 Task: Search one way flight ticket for 3 adults, 3 children in premium economy from Harrisburg: Harrisburg International Airport to Fort Wayne: Fort Wayne International Airport on 8-4-2023. Choice of flights is Royal air maroc. Price is upto 25000. Outbound departure time preference is 4:15.
Action: Mouse moved to (389, 334)
Screenshot: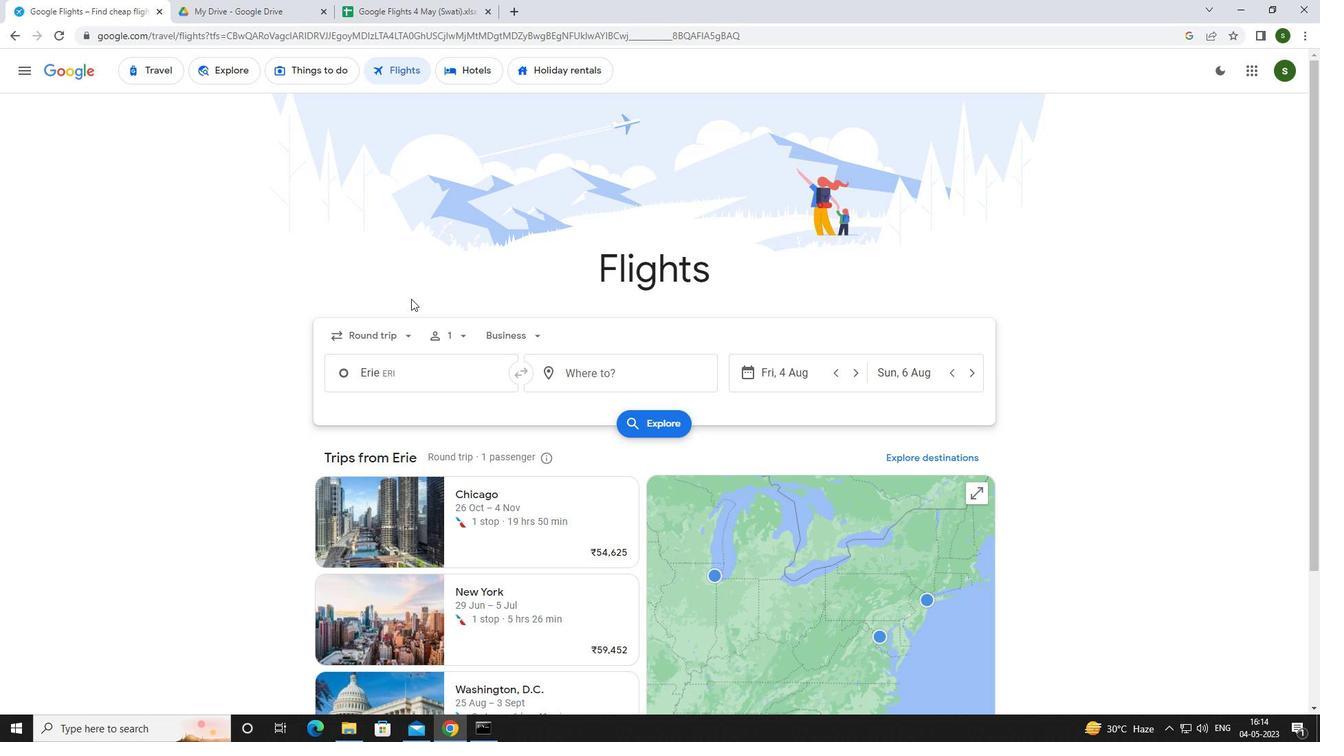 
Action: Mouse pressed left at (389, 334)
Screenshot: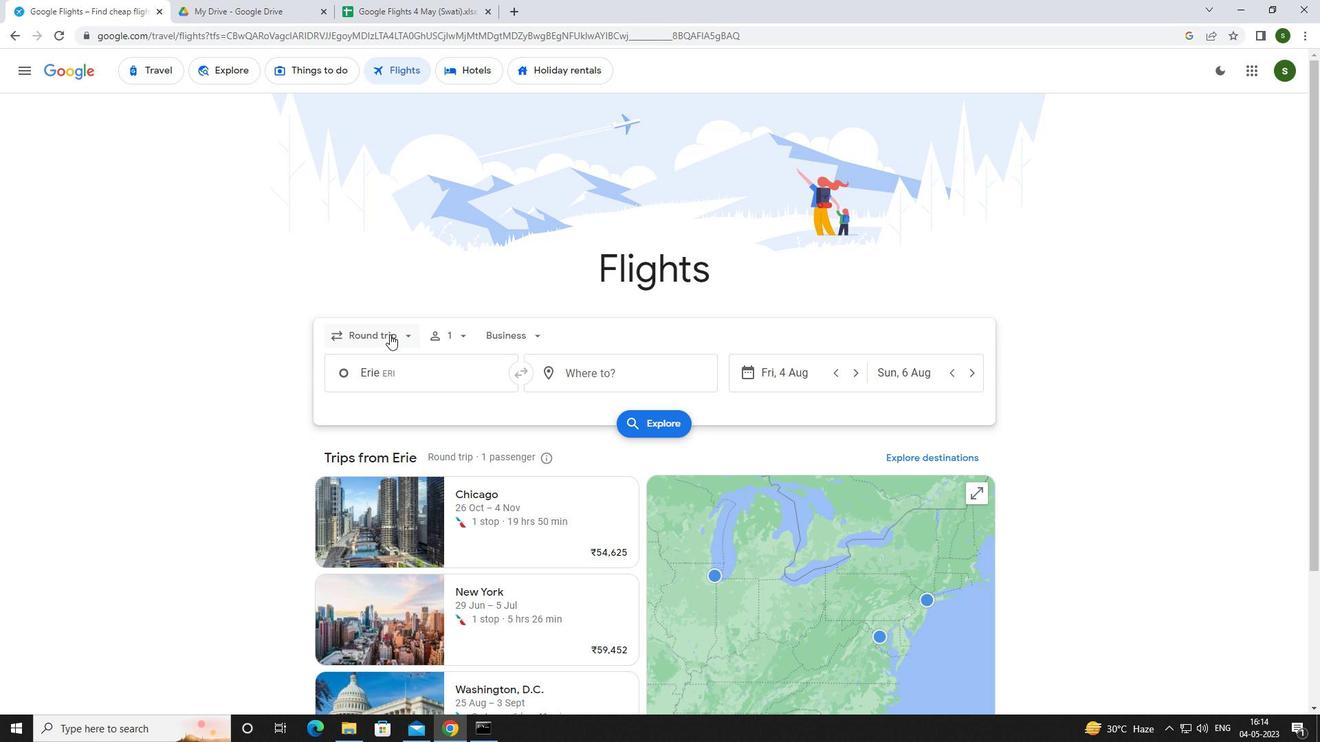 
Action: Mouse moved to (397, 398)
Screenshot: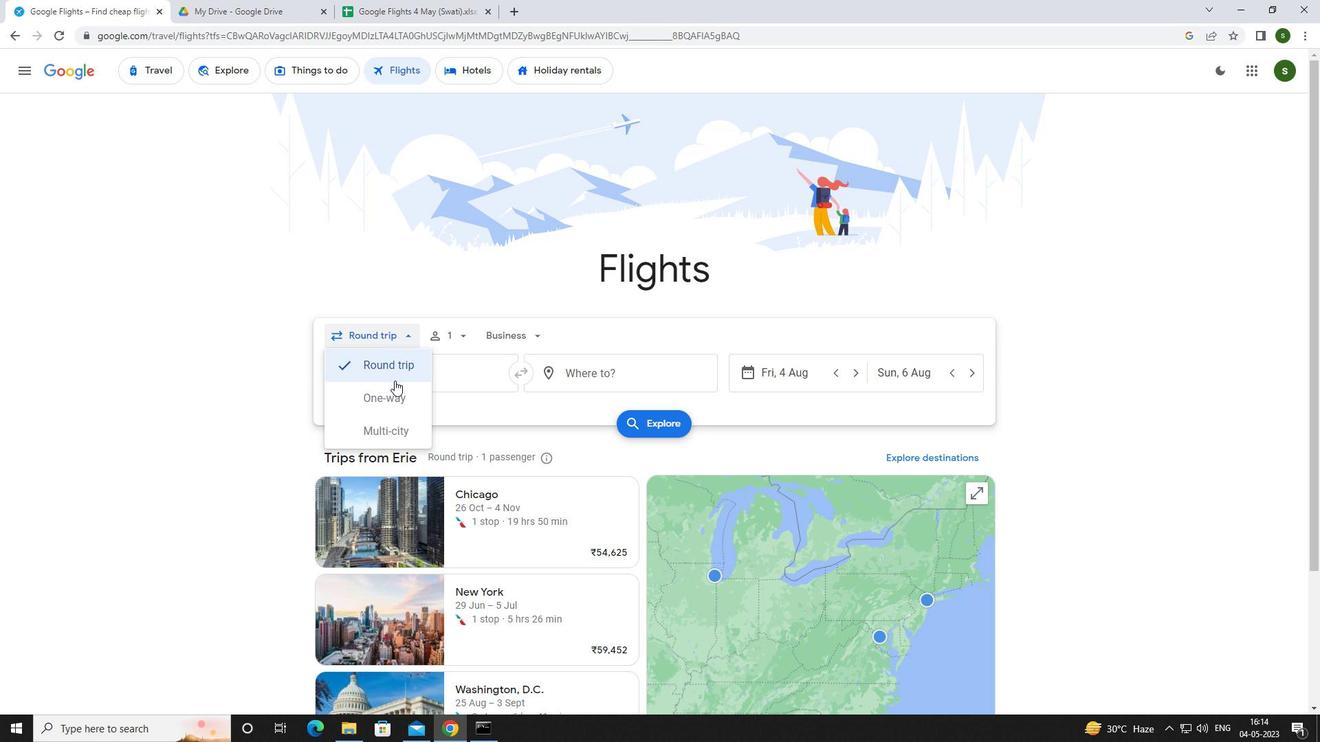 
Action: Mouse pressed left at (397, 398)
Screenshot: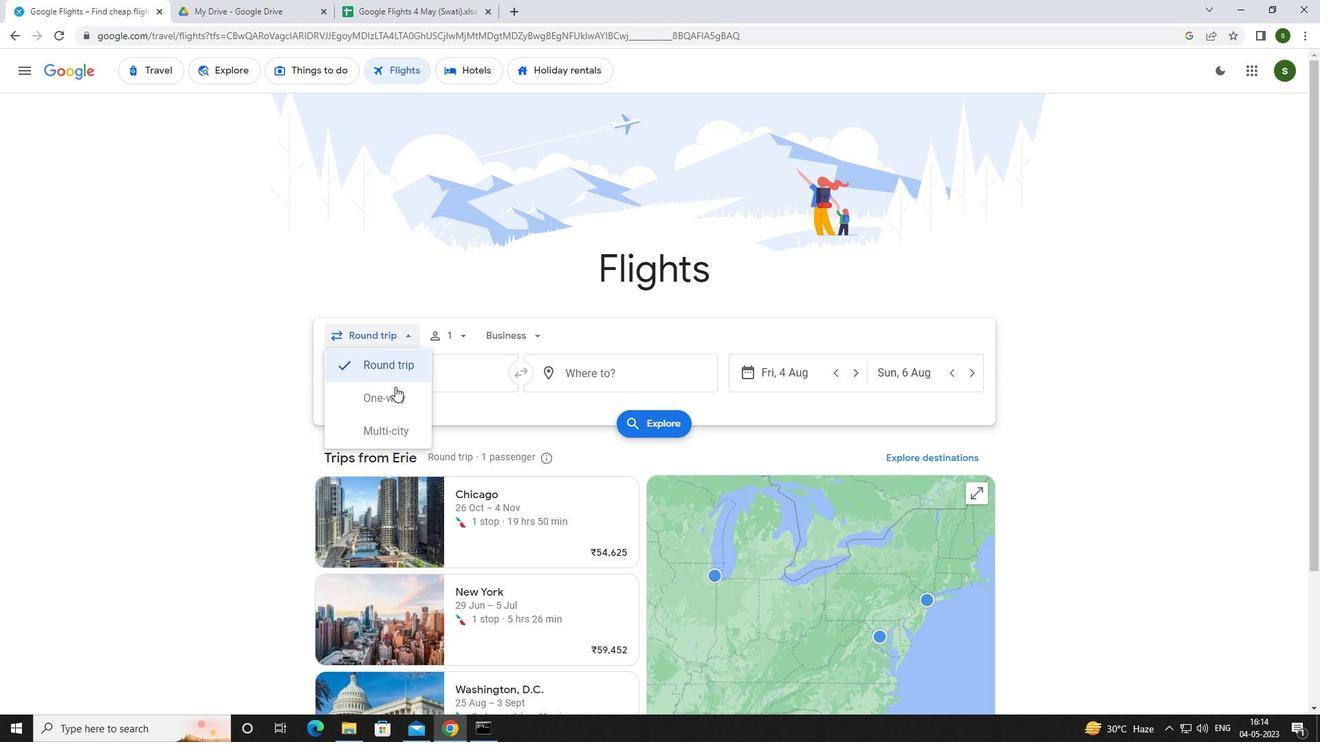
Action: Mouse moved to (463, 338)
Screenshot: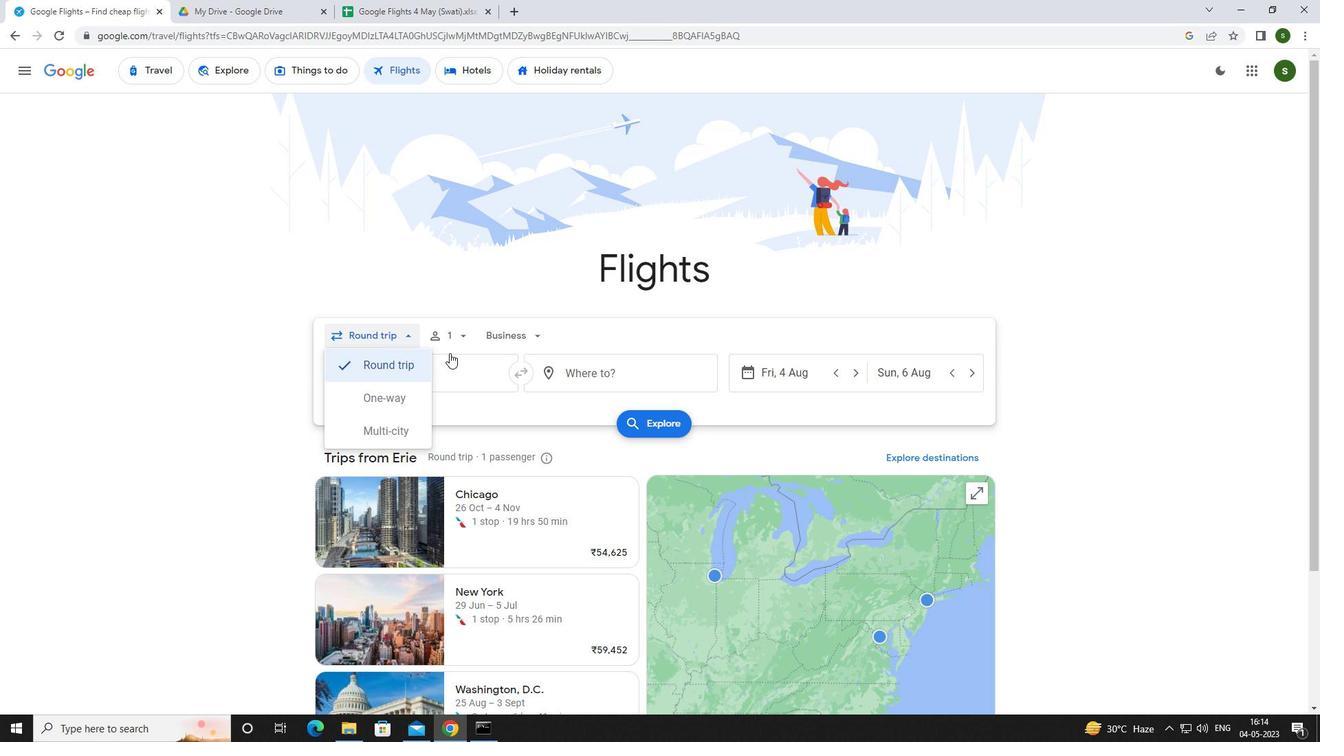 
Action: Mouse pressed left at (463, 338)
Screenshot: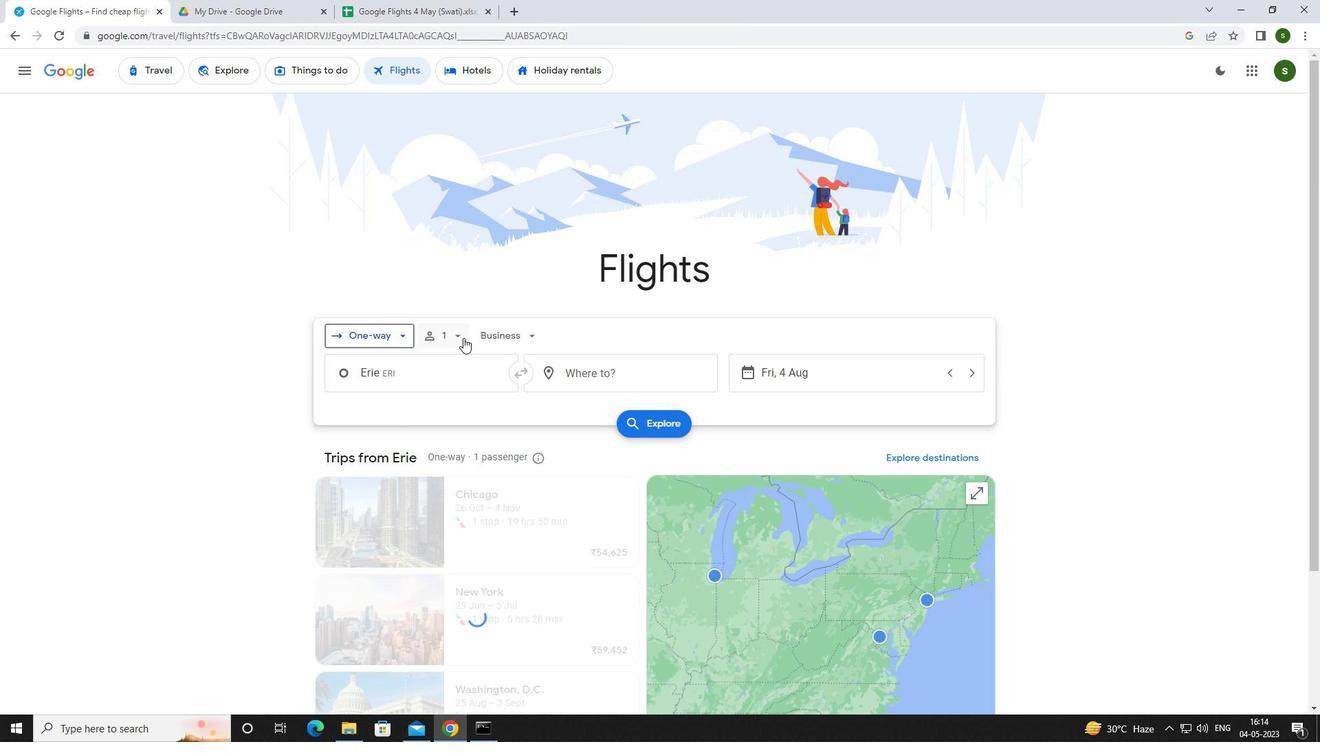 
Action: Mouse moved to (560, 369)
Screenshot: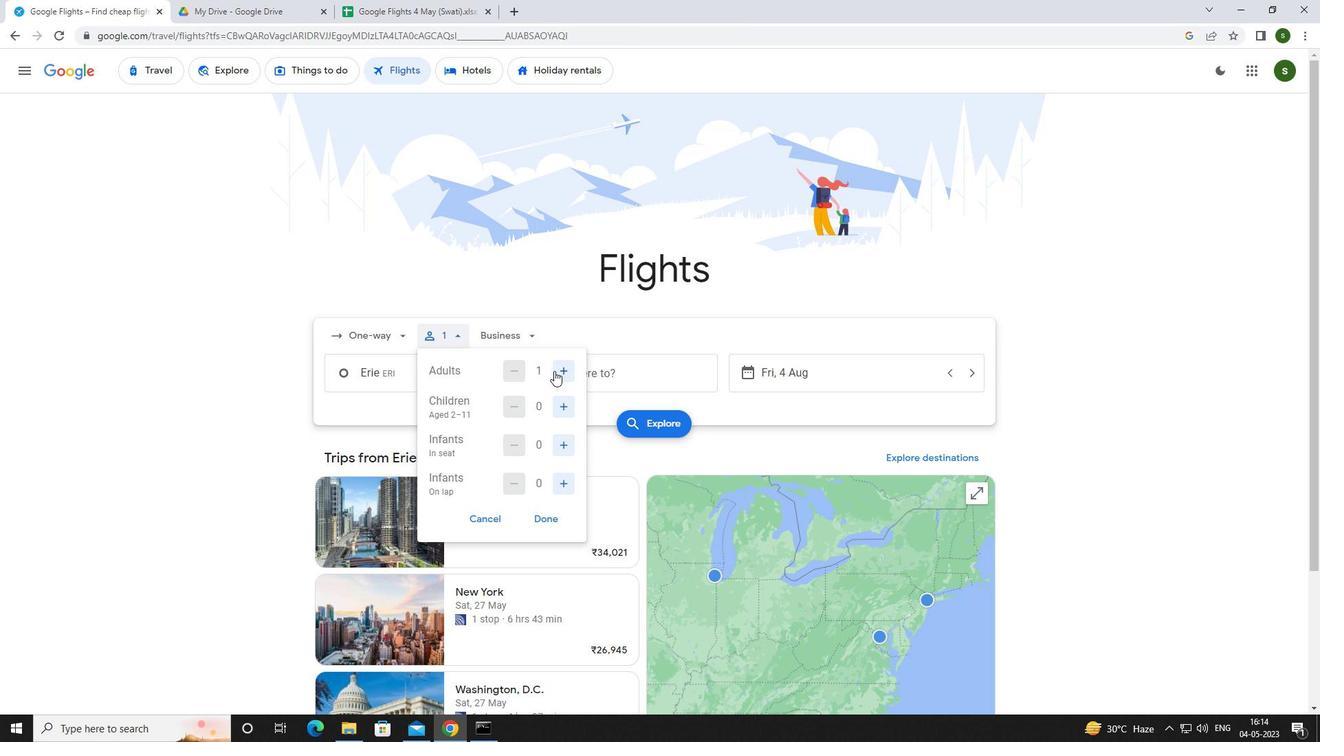 
Action: Mouse pressed left at (560, 369)
Screenshot: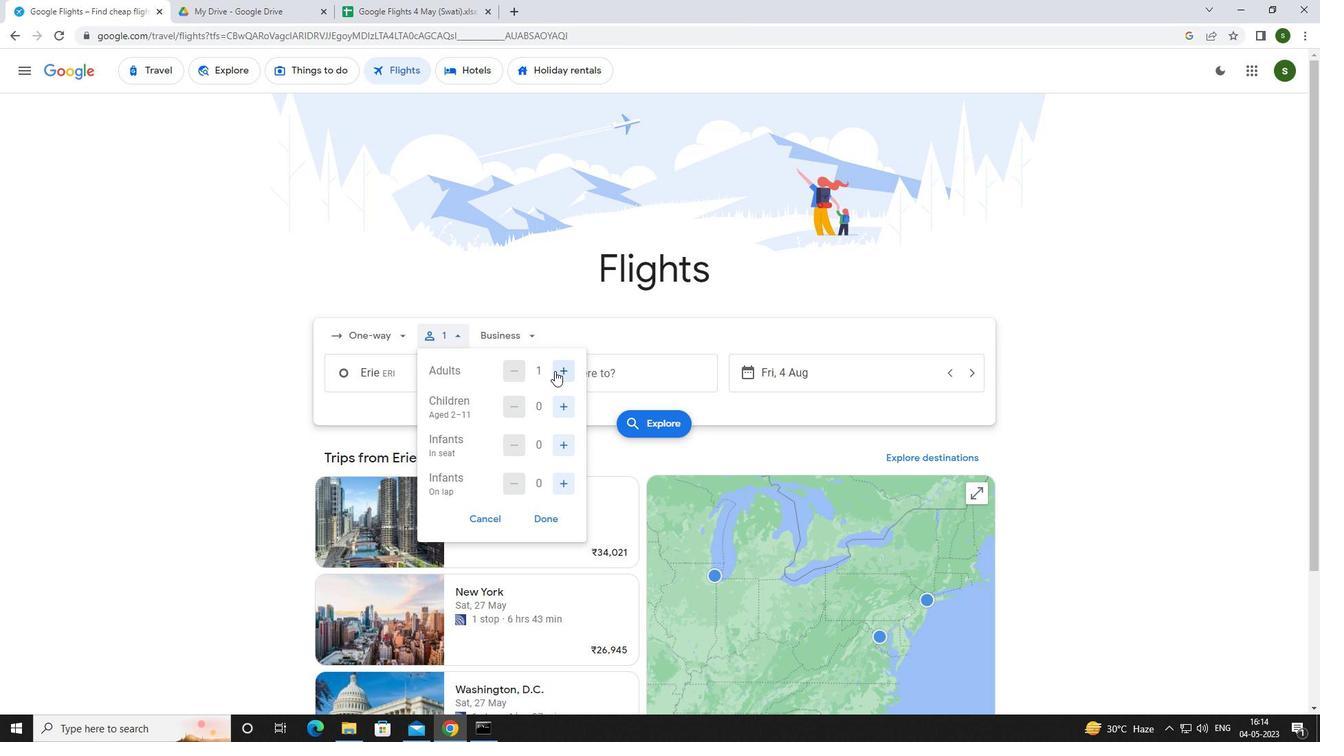 
Action: Mouse pressed left at (560, 369)
Screenshot: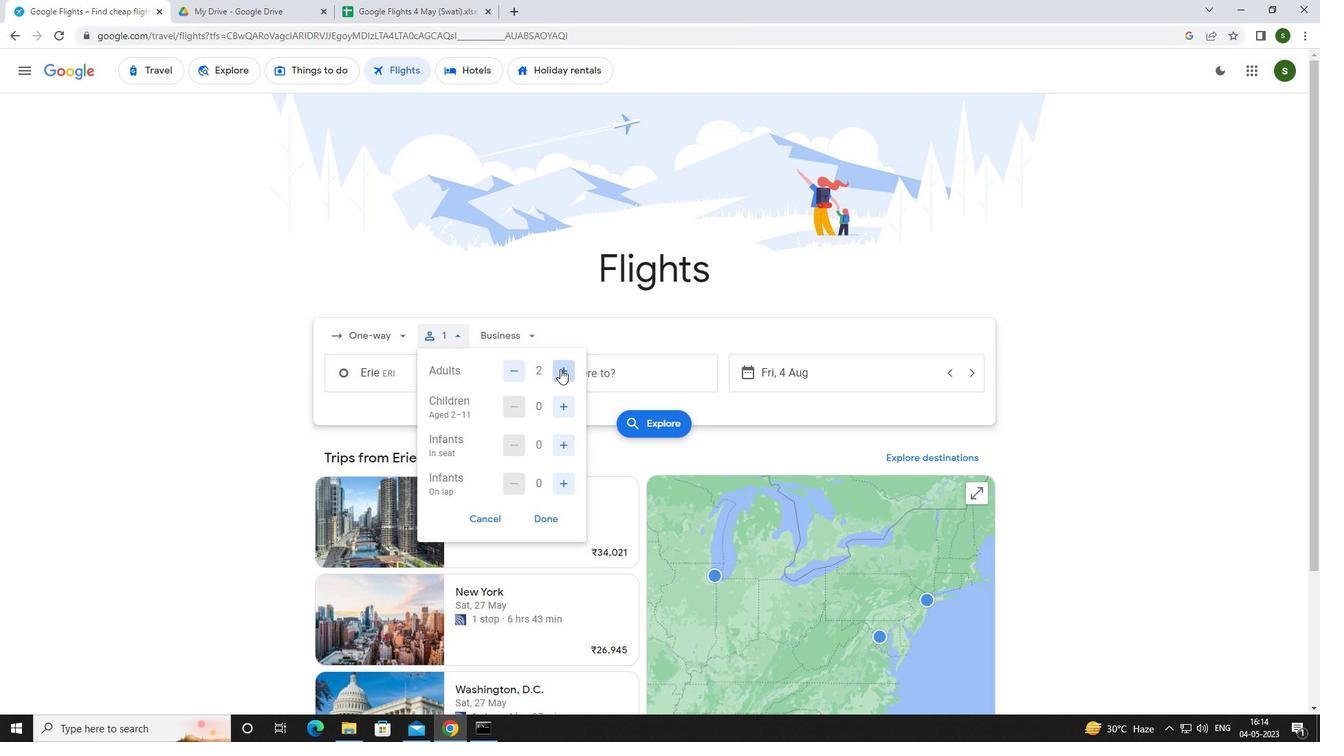 
Action: Mouse moved to (561, 404)
Screenshot: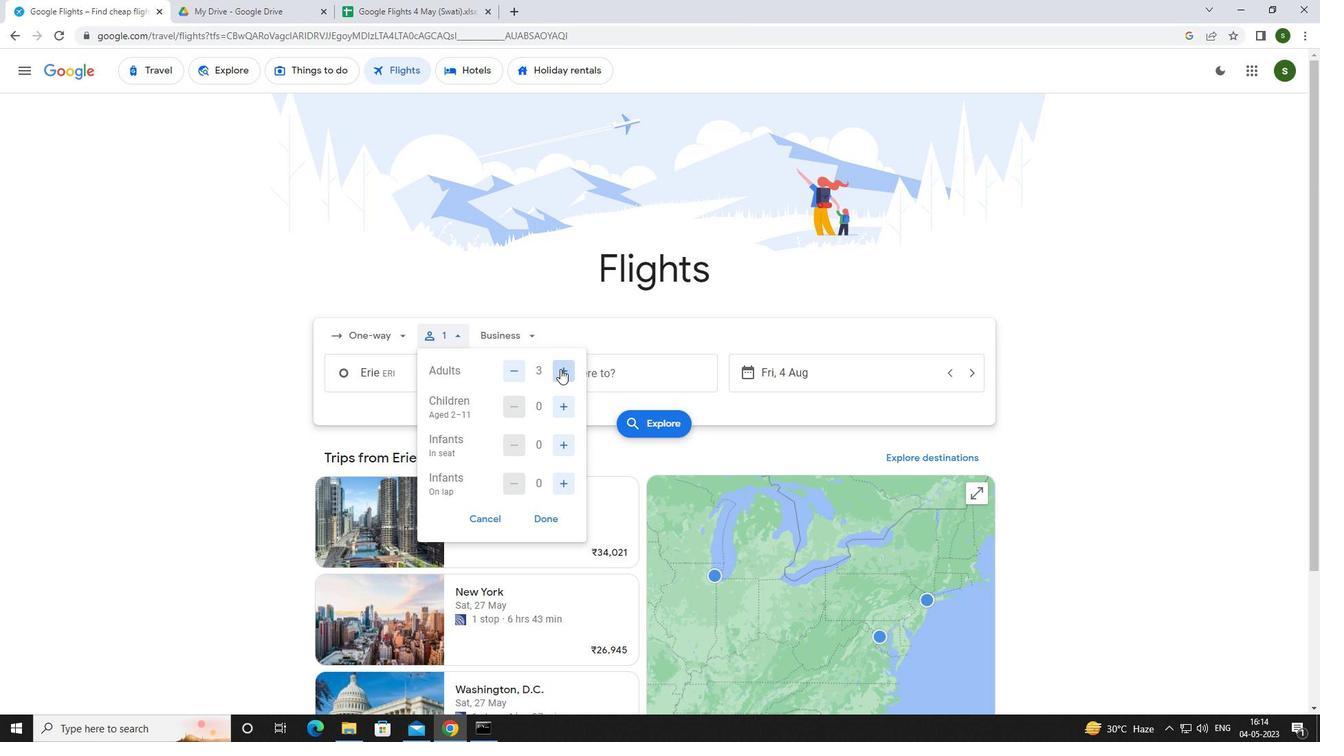 
Action: Mouse pressed left at (561, 404)
Screenshot: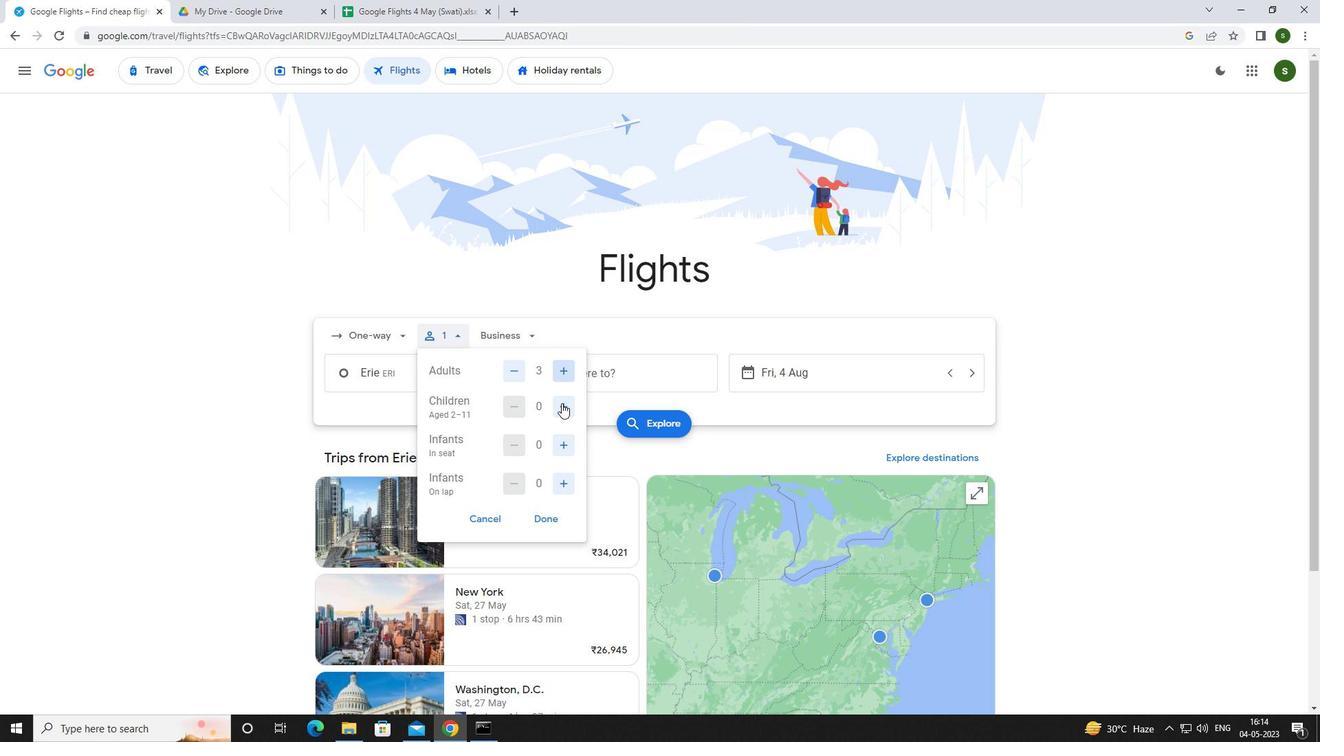 
Action: Mouse pressed left at (561, 404)
Screenshot: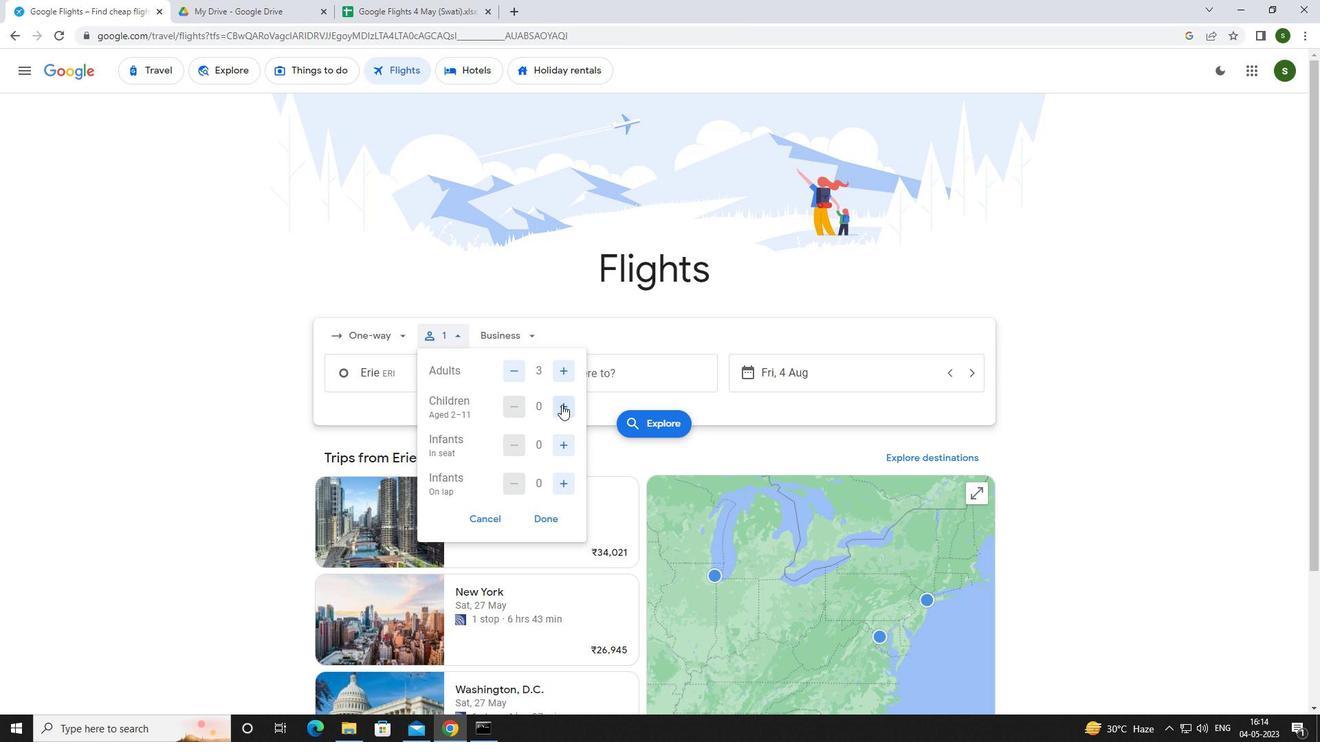 
Action: Mouse pressed left at (561, 404)
Screenshot: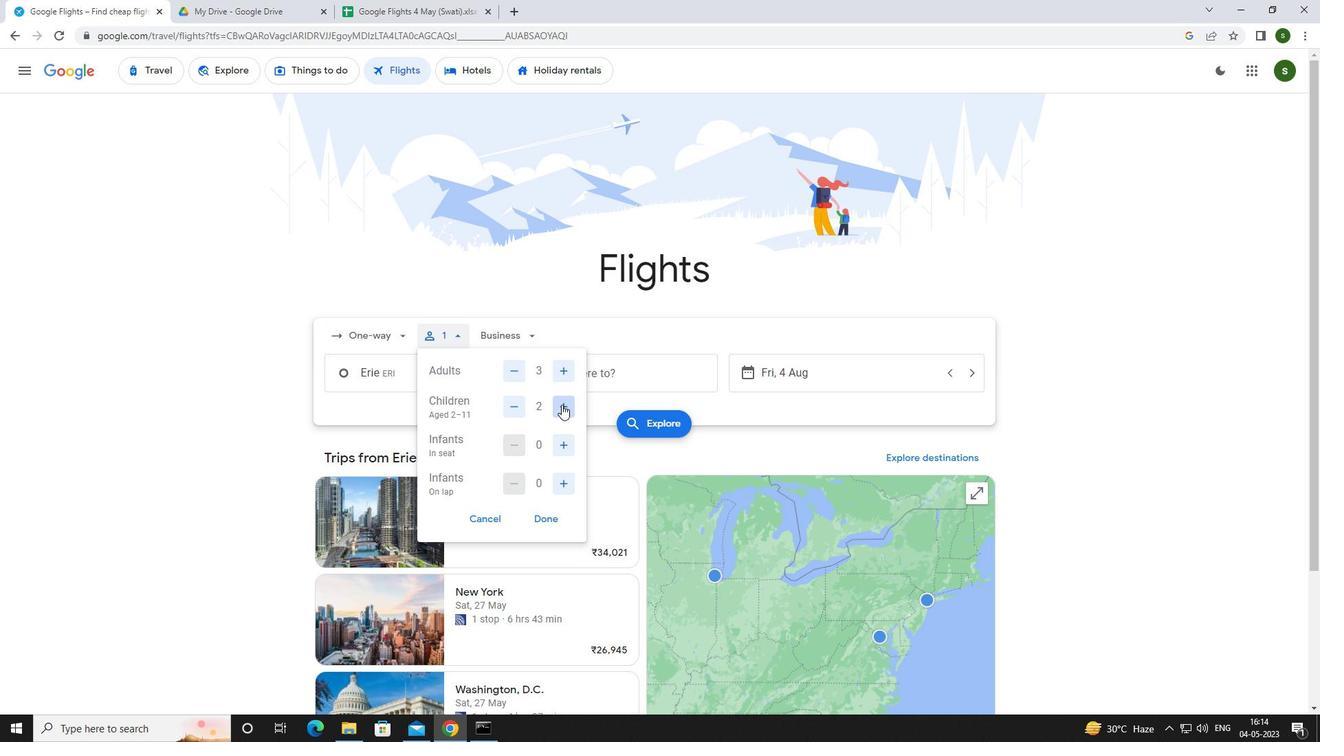 
Action: Mouse moved to (526, 338)
Screenshot: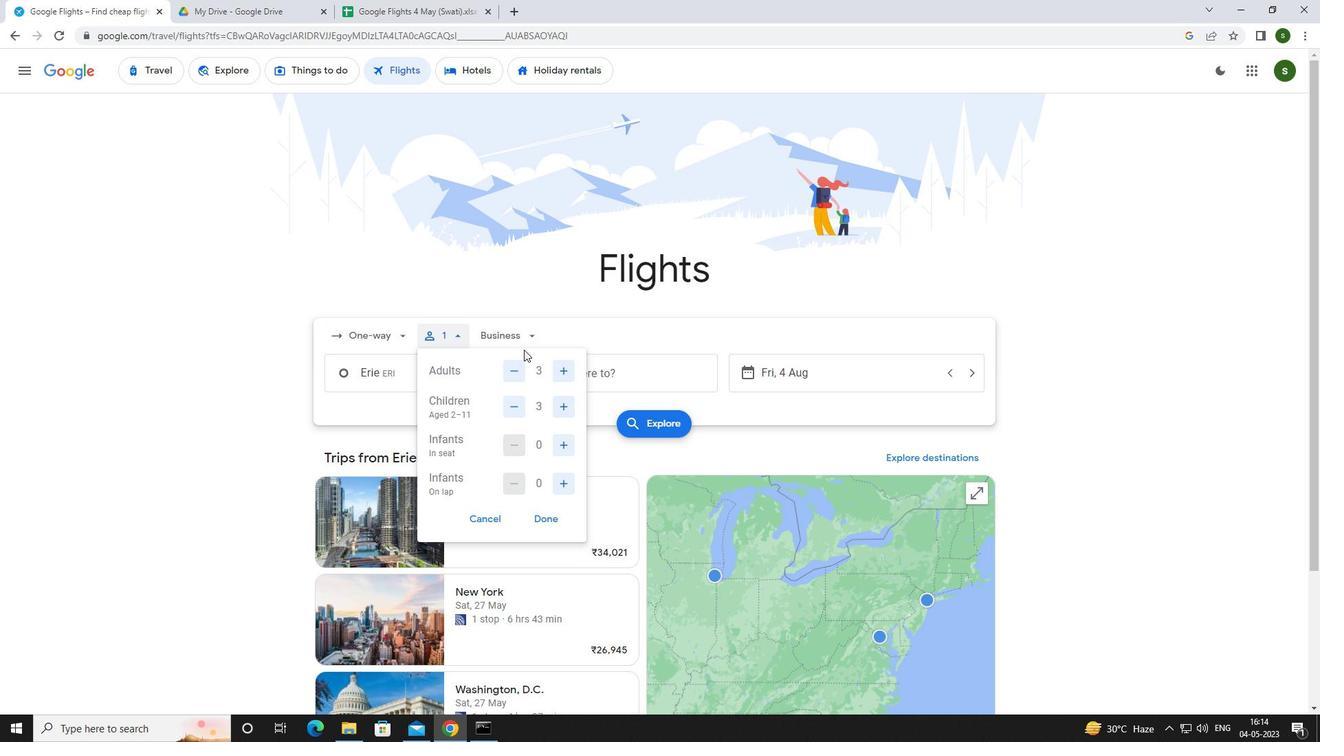 
Action: Mouse pressed left at (526, 338)
Screenshot: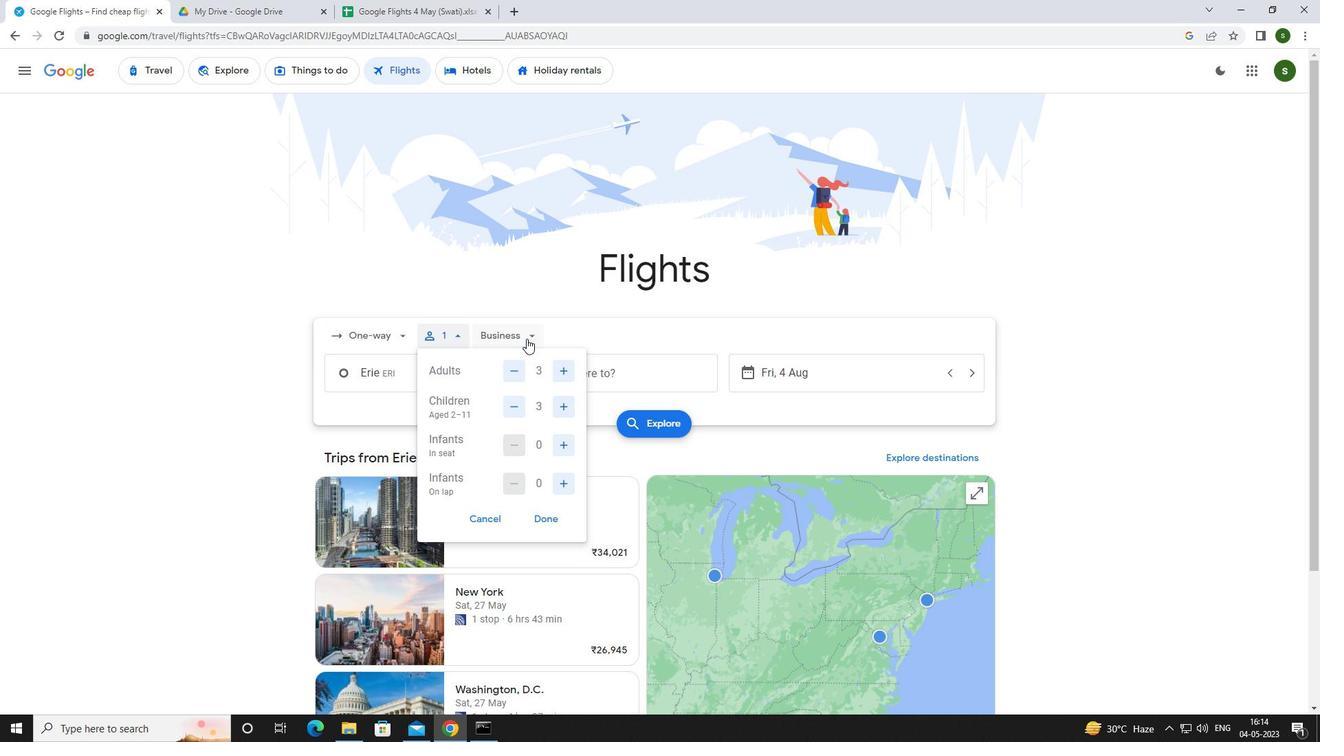 
Action: Mouse moved to (530, 400)
Screenshot: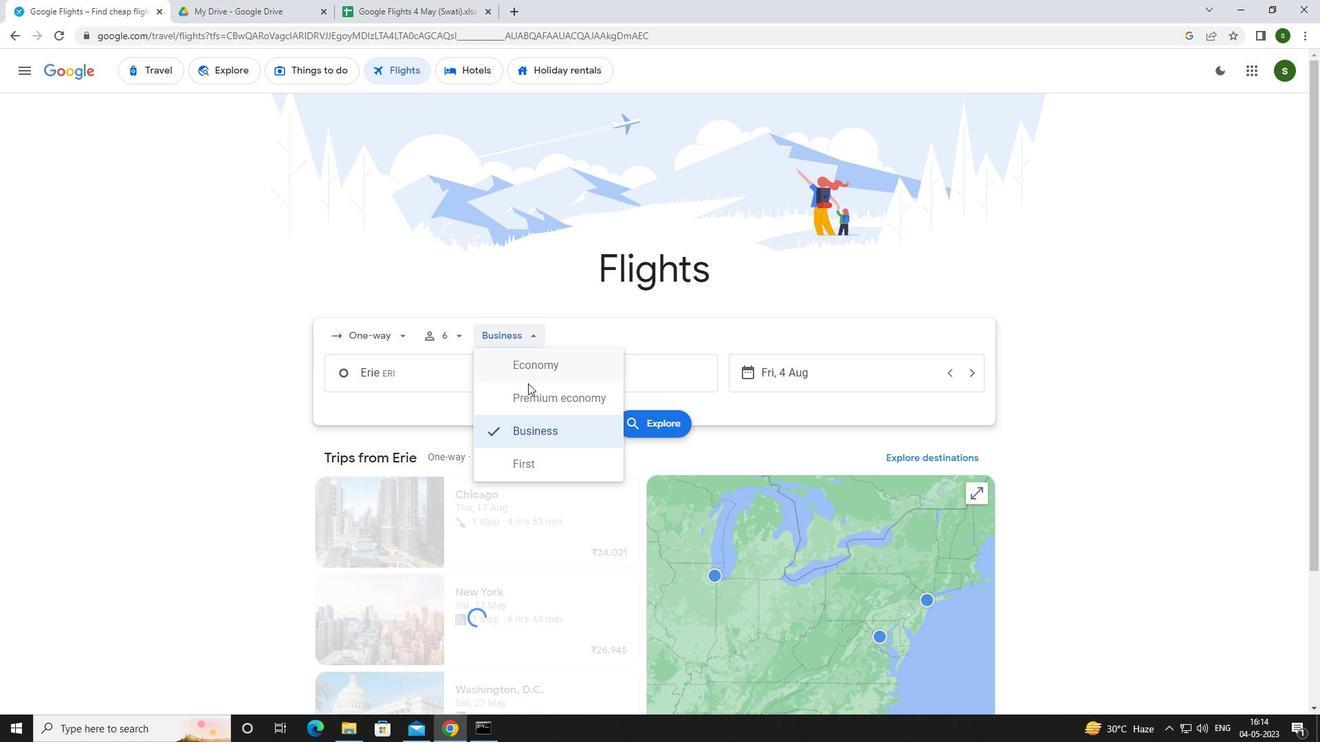 
Action: Mouse pressed left at (530, 400)
Screenshot: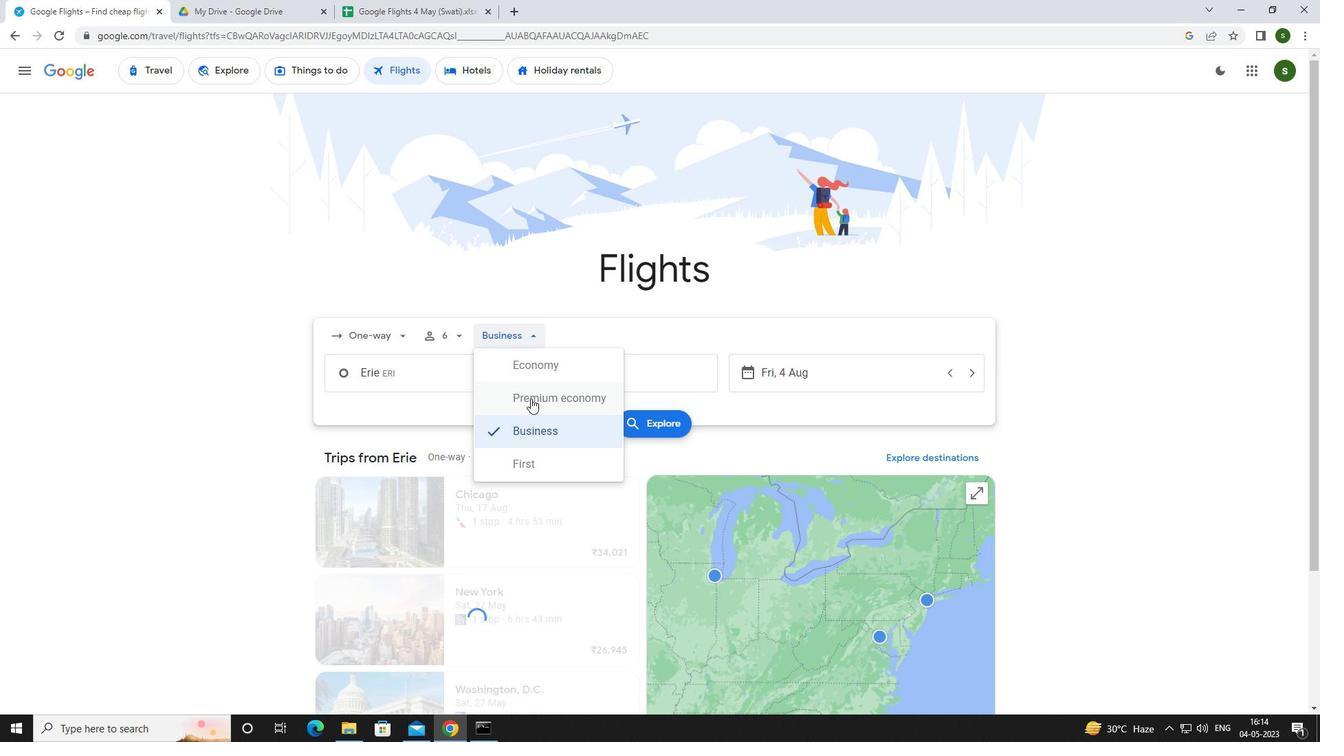 
Action: Mouse moved to (481, 380)
Screenshot: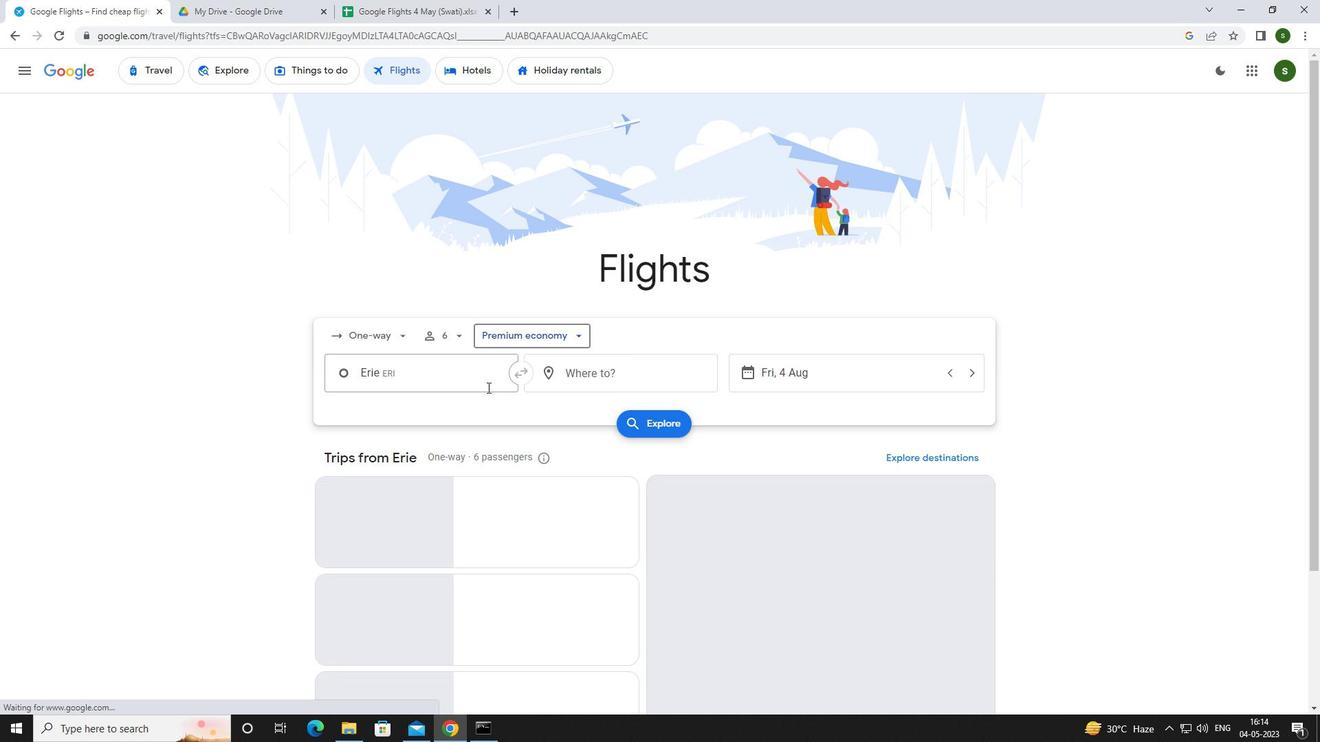 
Action: Mouse pressed left at (481, 380)
Screenshot: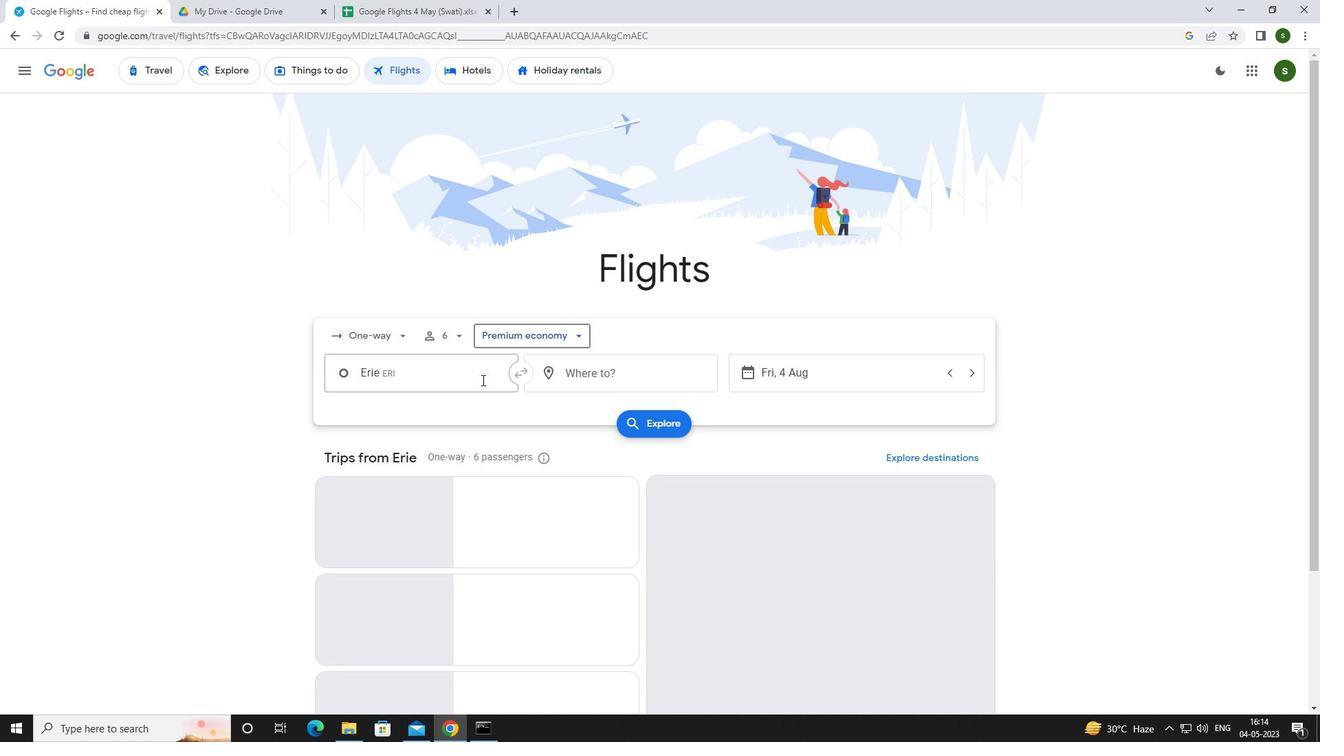 
Action: Mouse moved to (481, 378)
Screenshot: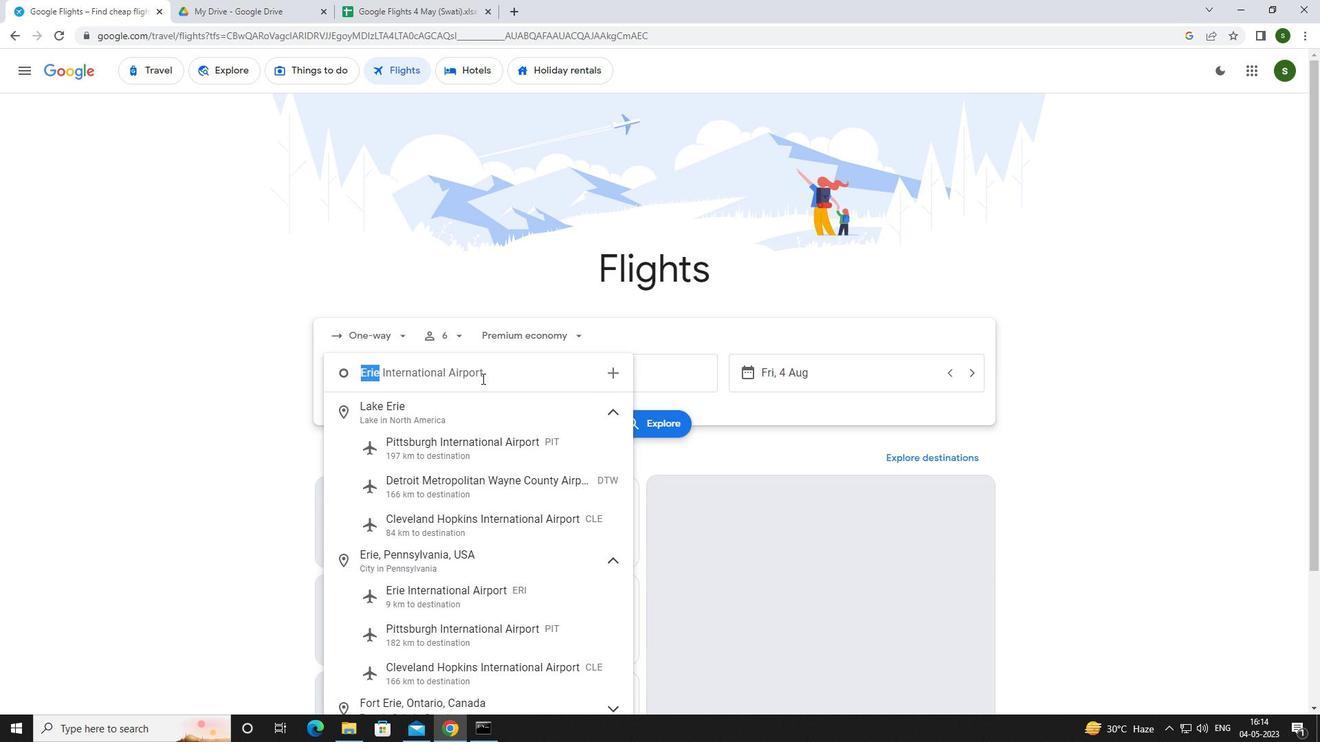 
Action: Key pressed <Key.caps_lock>h<Key.caps_lock>arrisburg
Screenshot: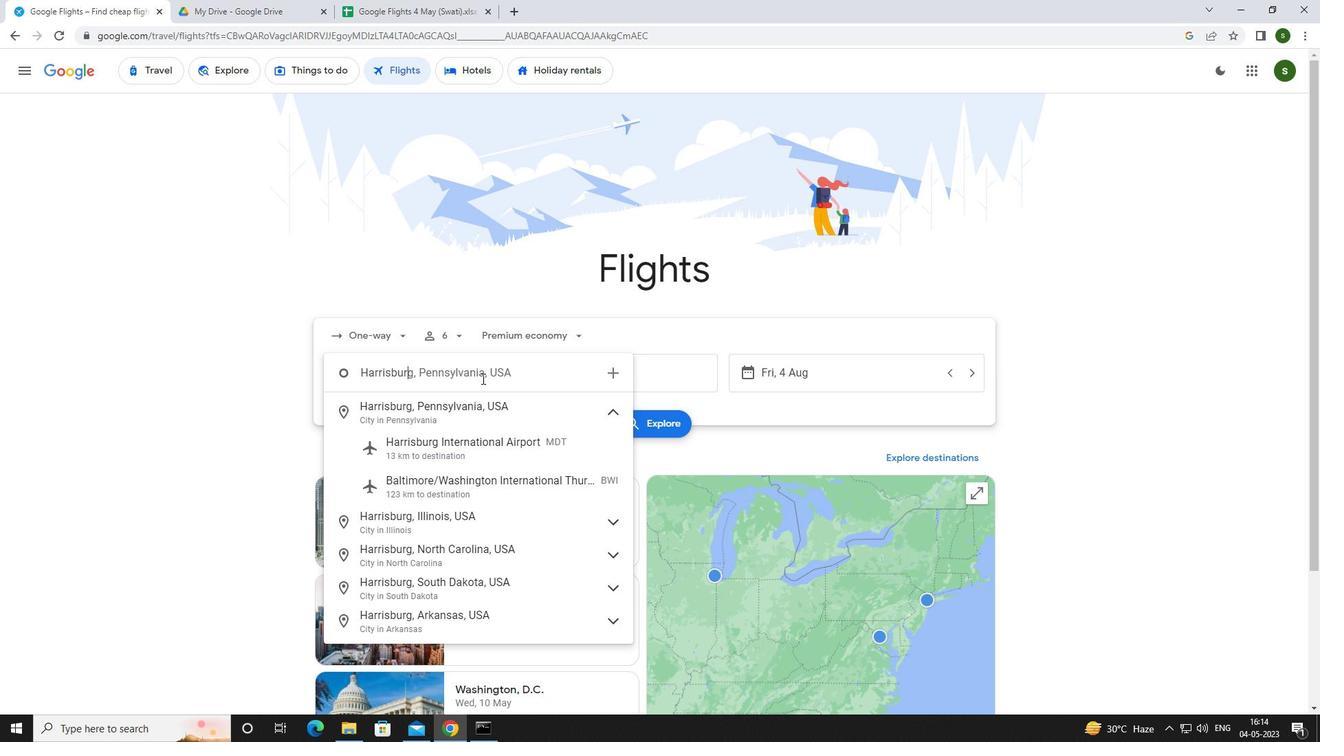 
Action: Mouse moved to (479, 448)
Screenshot: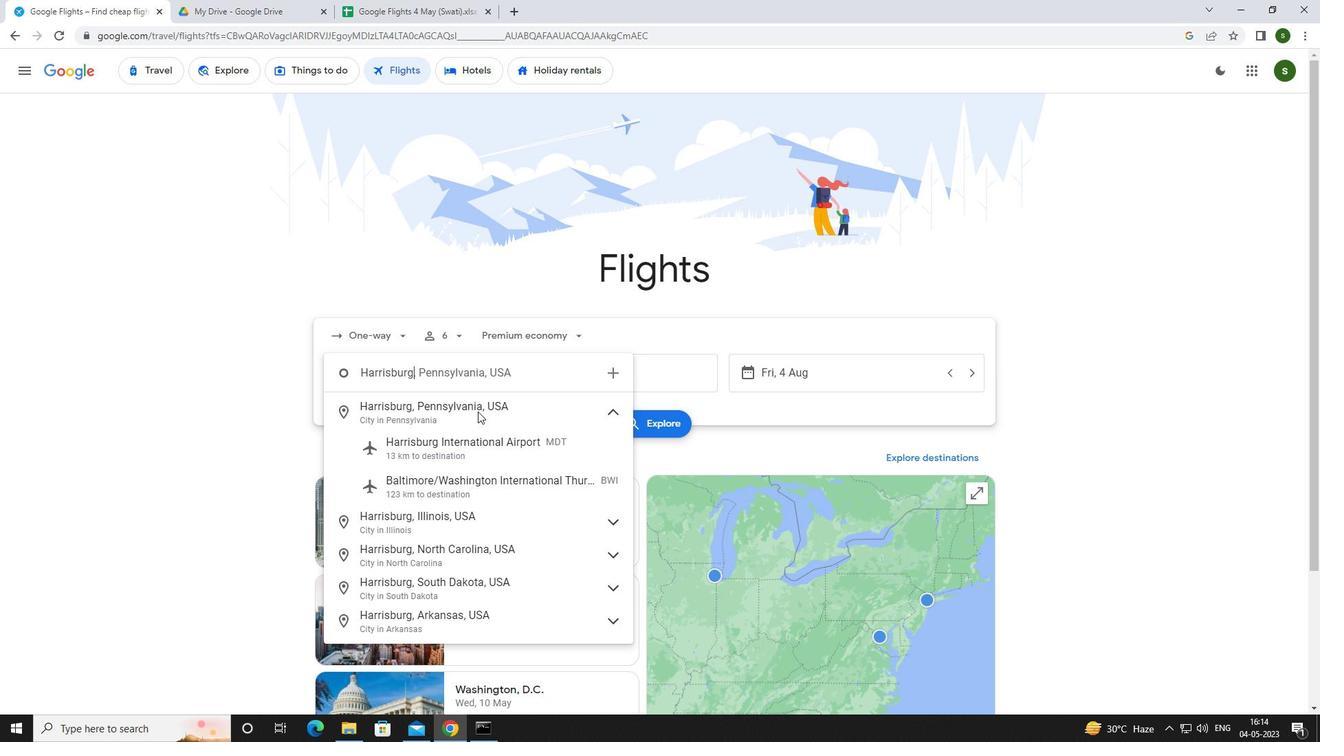 
Action: Mouse pressed left at (479, 448)
Screenshot: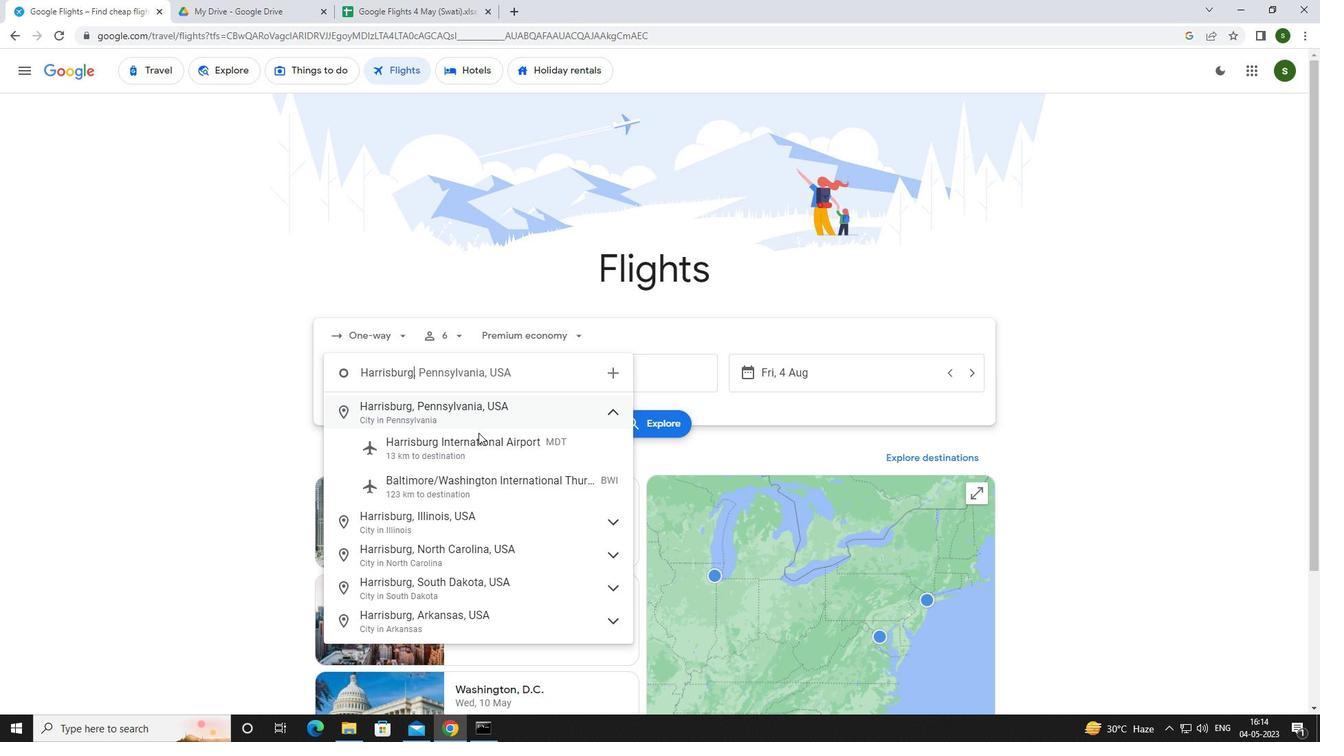 
Action: Mouse moved to (648, 369)
Screenshot: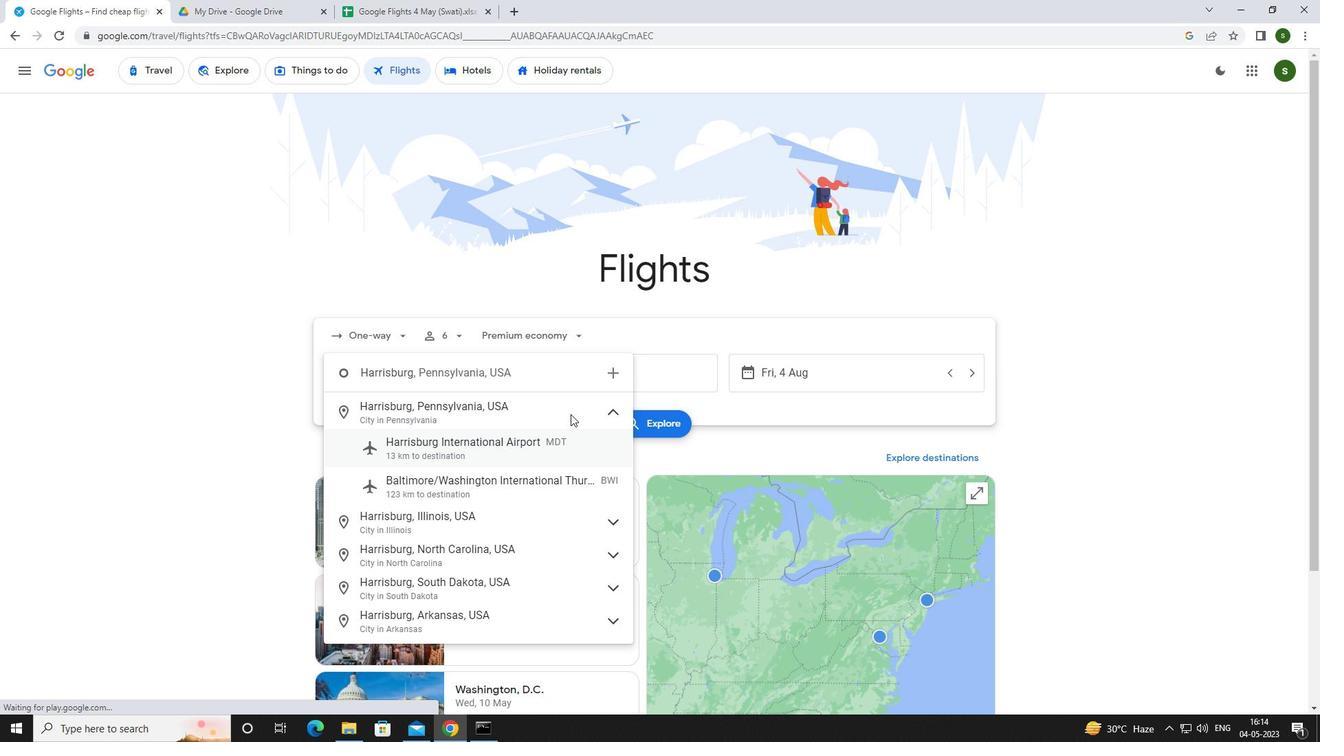 
Action: Mouse pressed left at (648, 369)
Screenshot: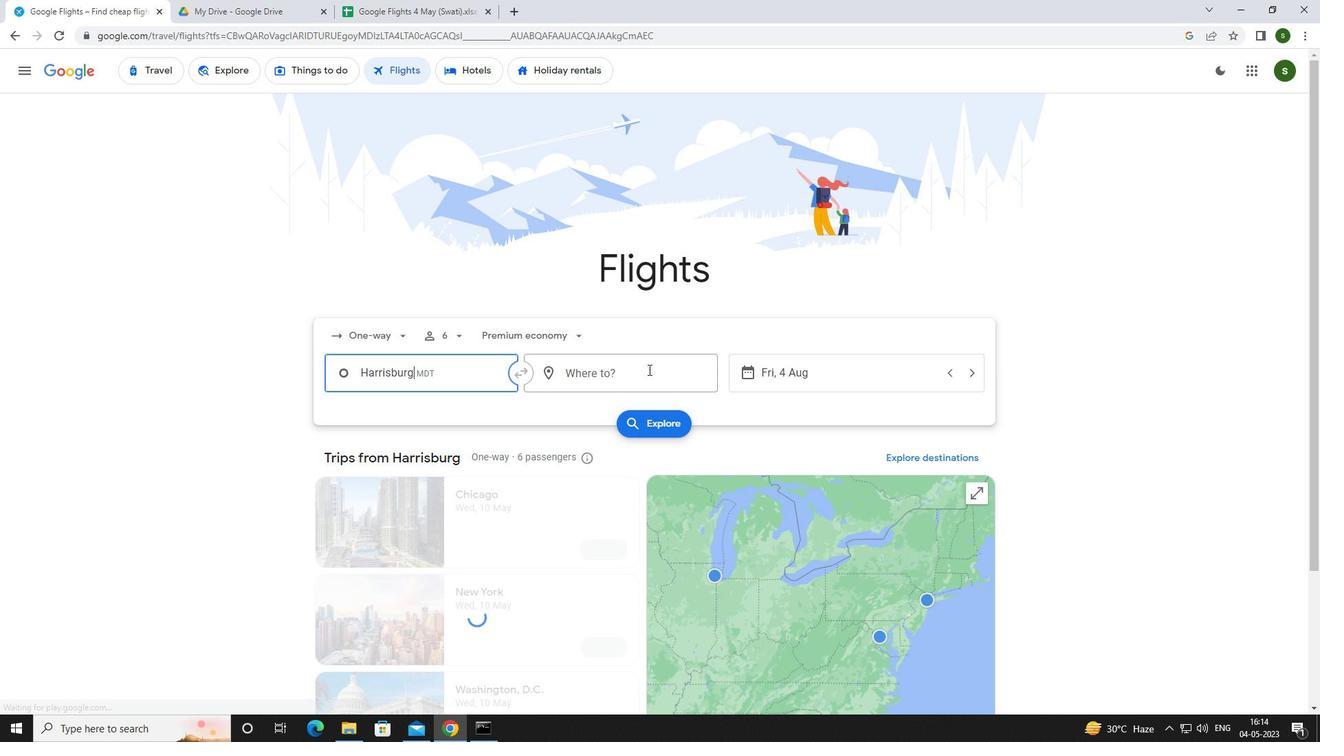 
Action: Mouse moved to (605, 381)
Screenshot: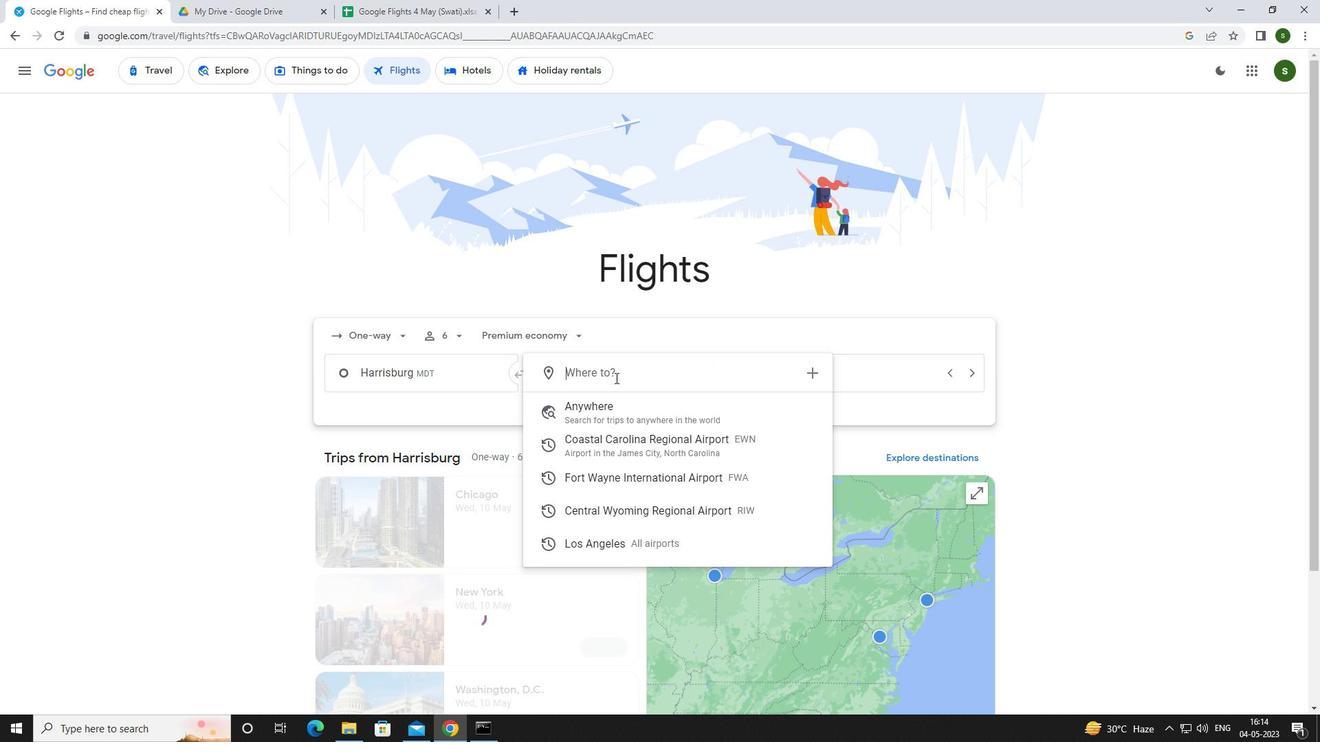 
Action: Key pressed <Key.caps_lock>f<Key.caps_lock>ort<Key.space><Key.caps_lock>w<Key.caps_lock>Ay
Screenshot: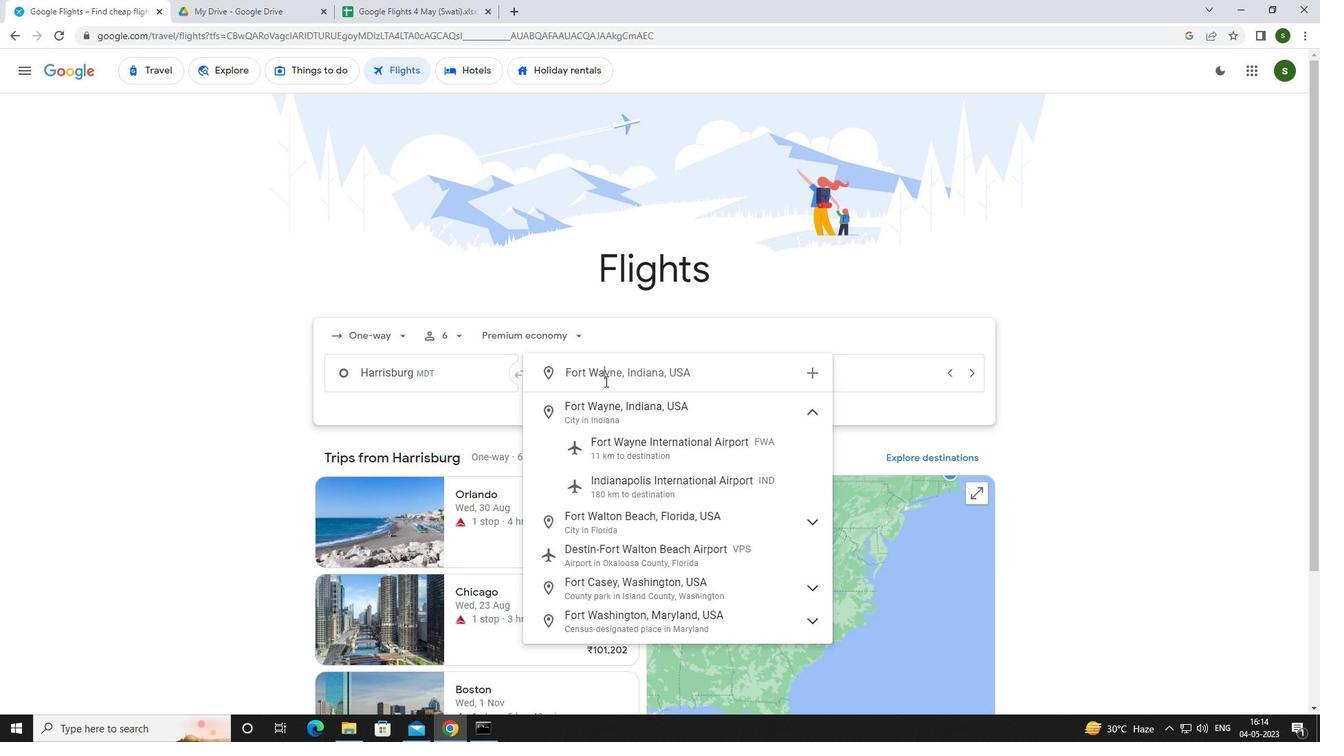 
Action: Mouse moved to (621, 450)
Screenshot: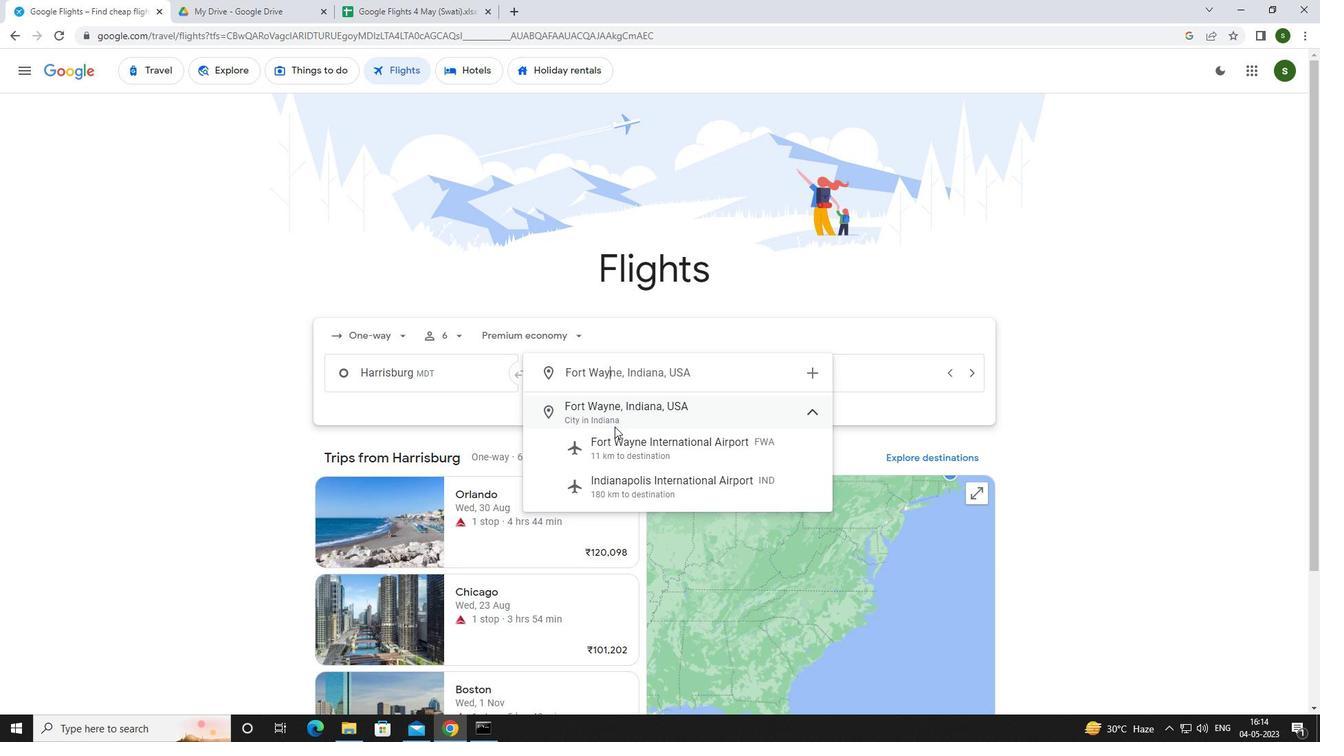 
Action: Mouse pressed left at (621, 450)
Screenshot: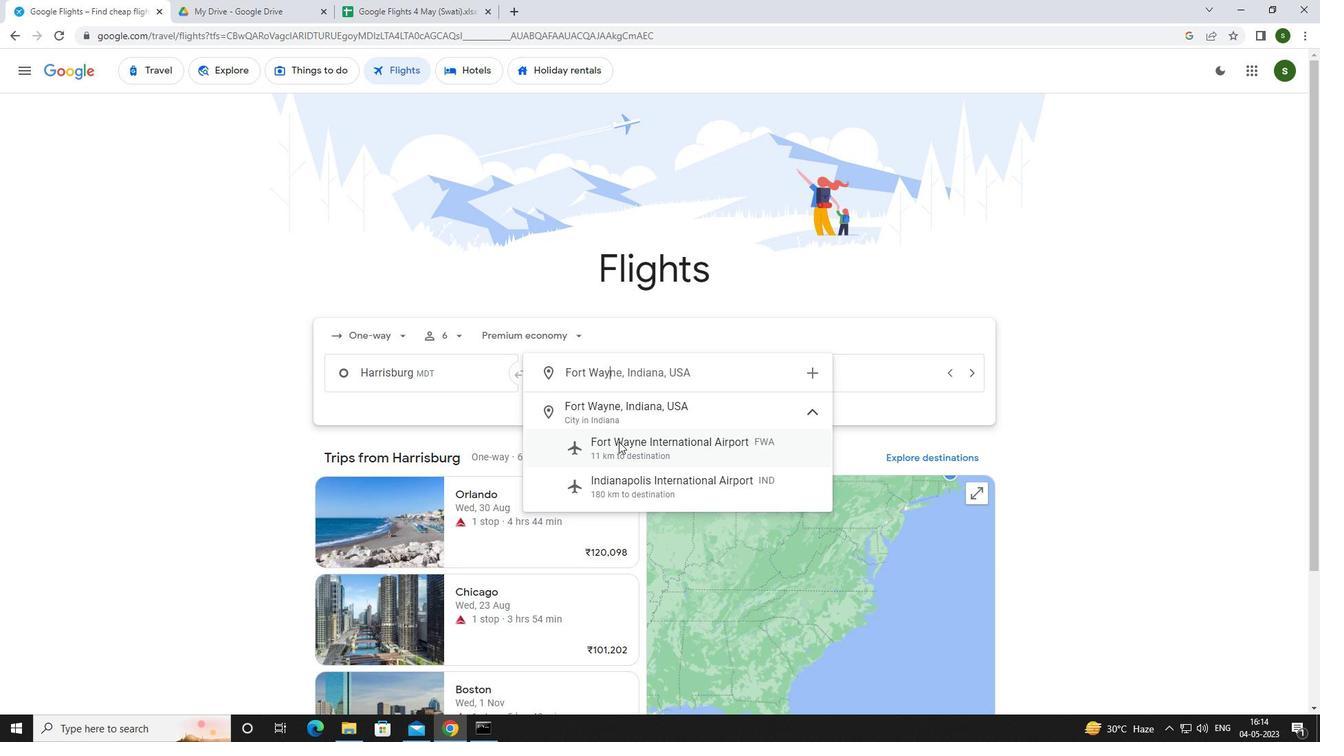 
Action: Mouse moved to (820, 380)
Screenshot: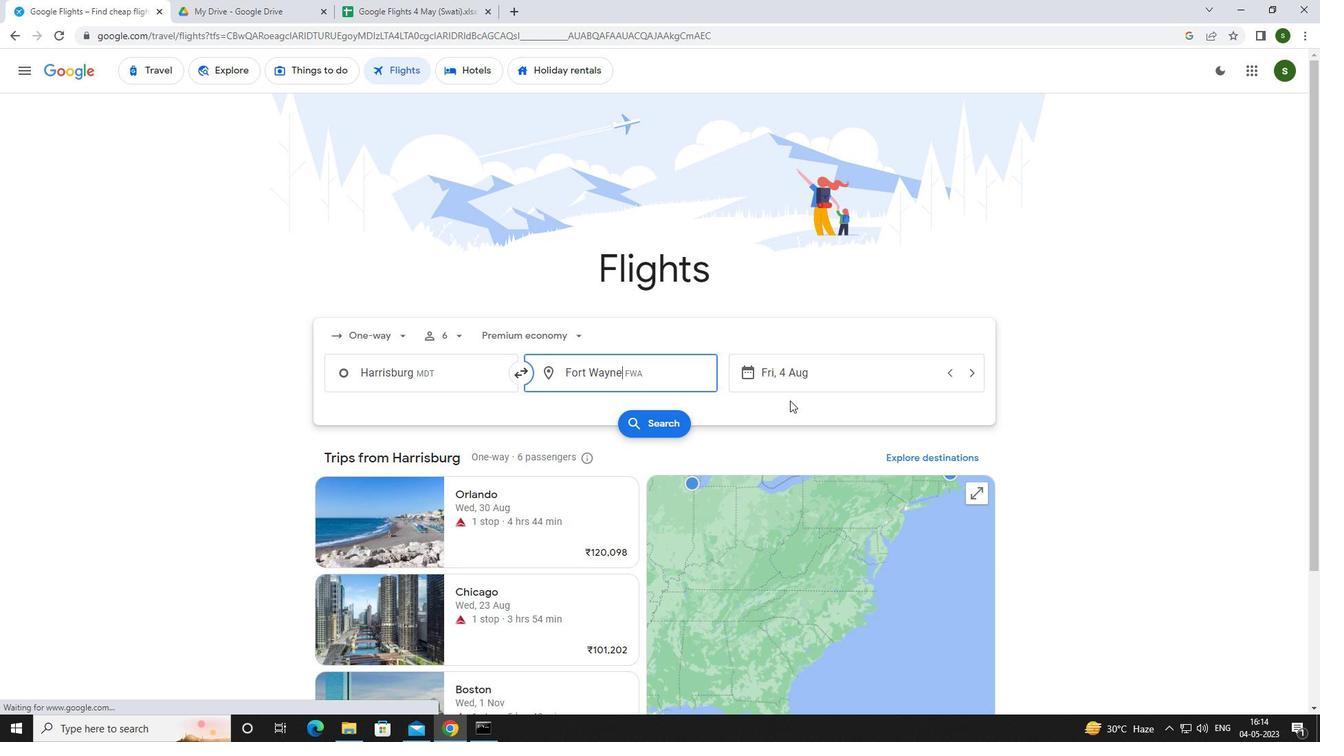 
Action: Mouse pressed left at (820, 380)
Screenshot: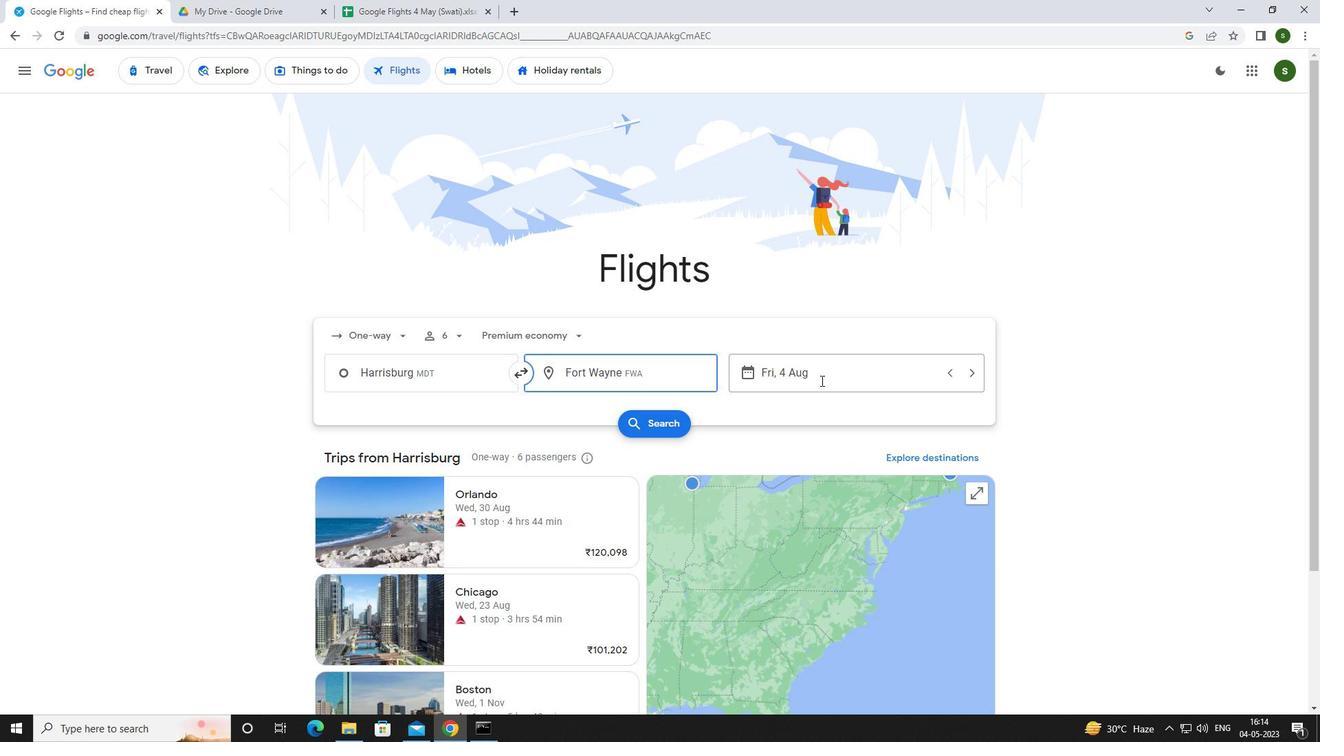 
Action: Mouse moved to (667, 465)
Screenshot: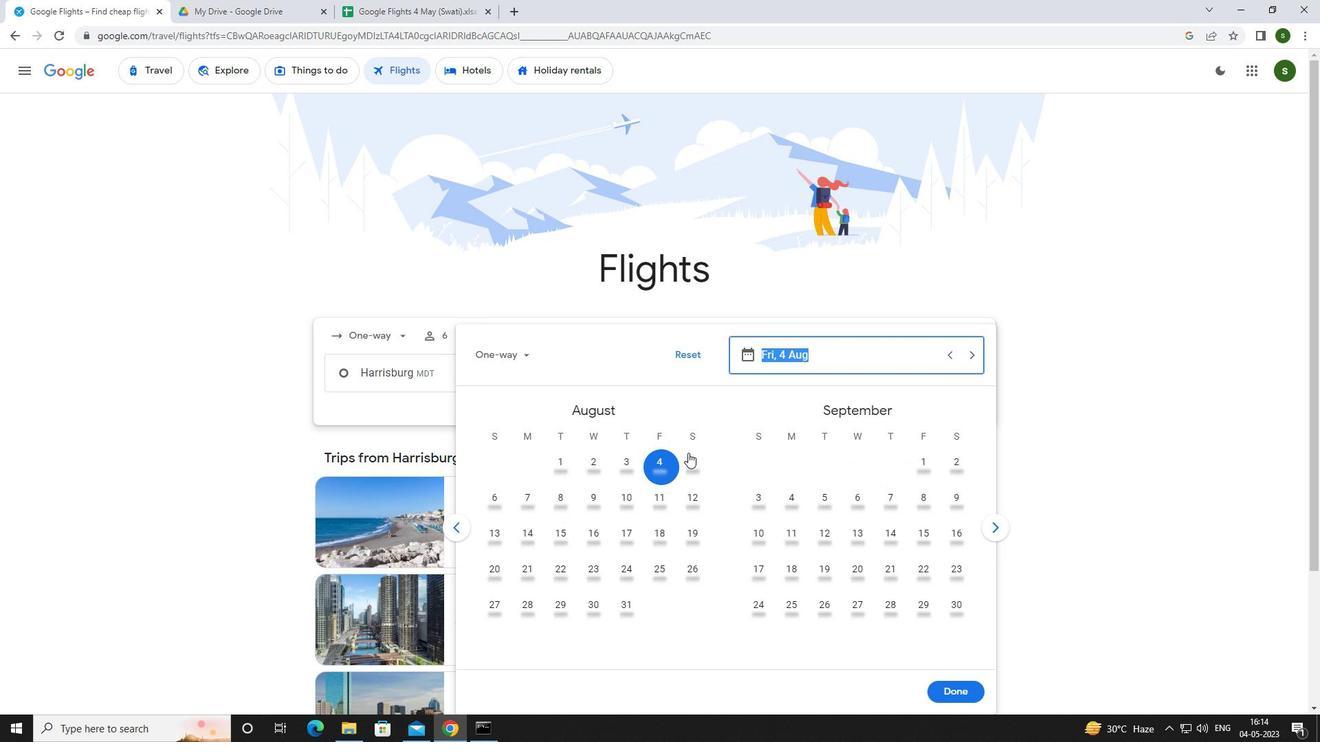 
Action: Mouse pressed left at (667, 465)
Screenshot: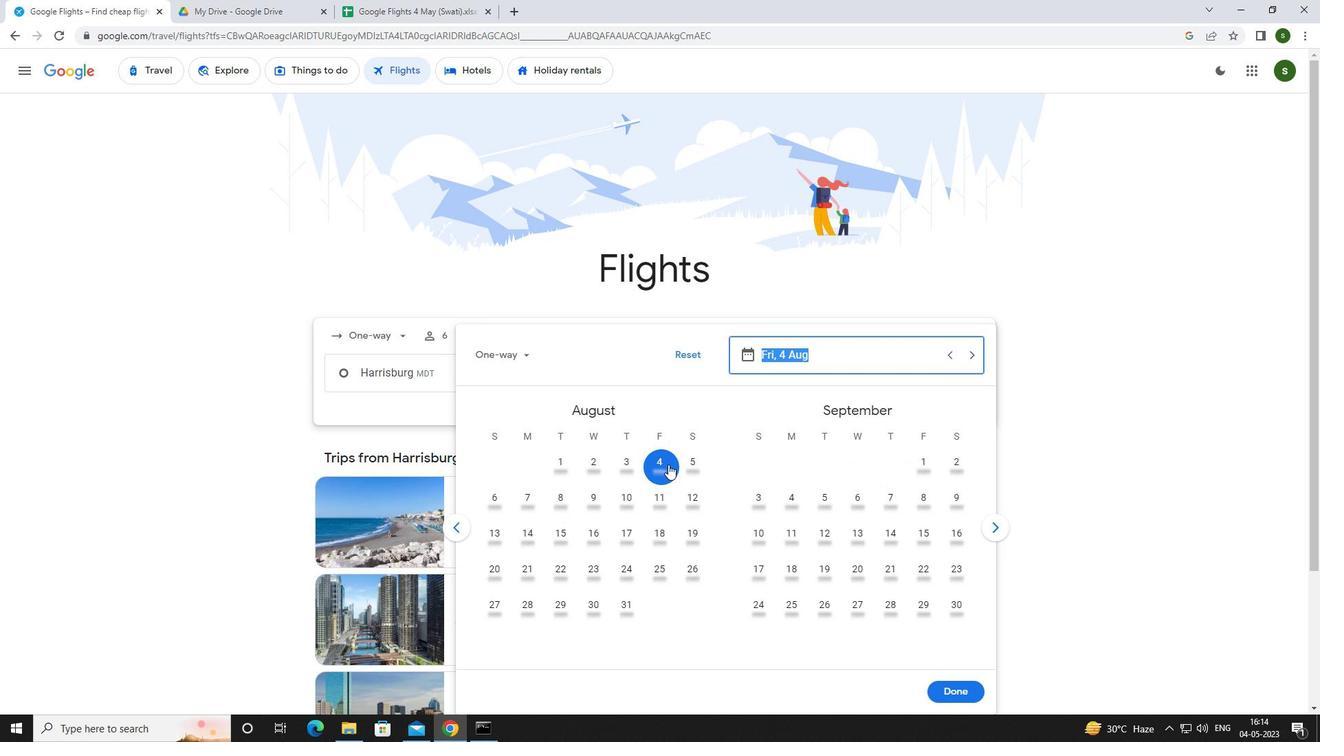 
Action: Mouse moved to (948, 690)
Screenshot: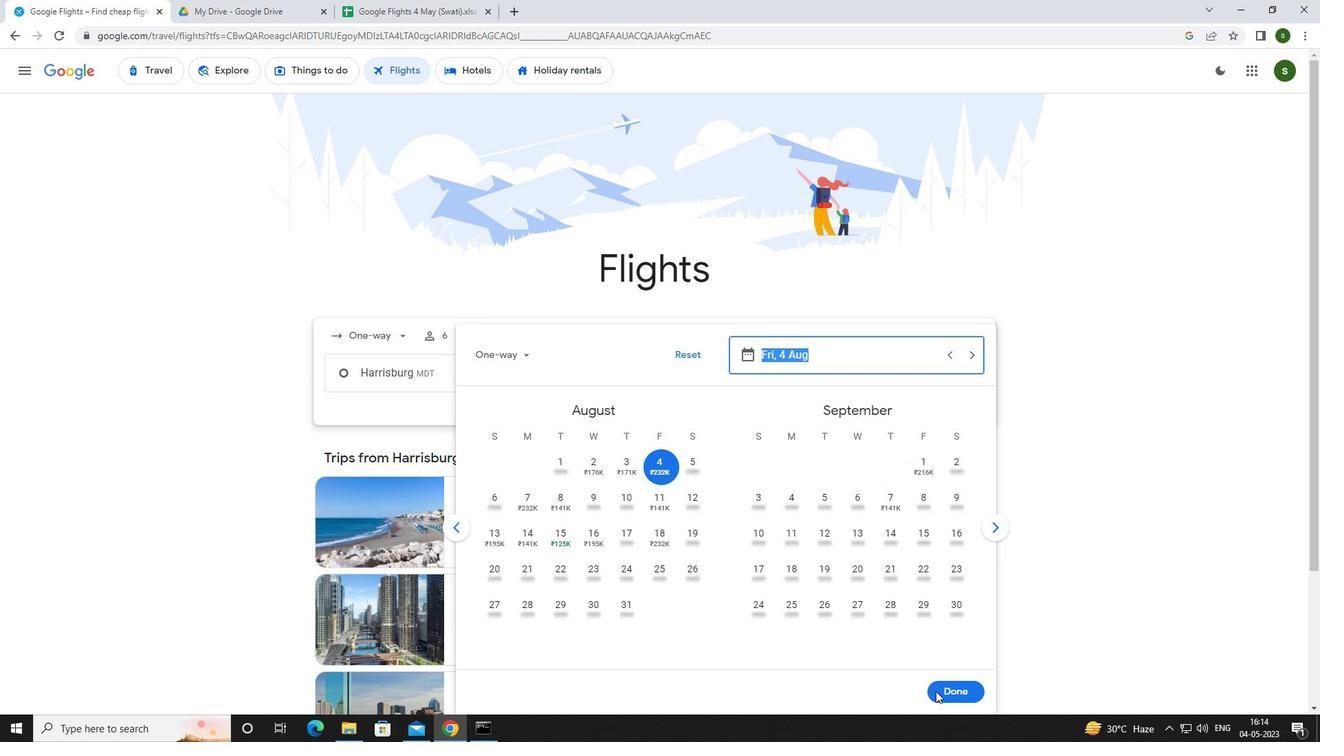 
Action: Mouse pressed left at (948, 690)
Screenshot: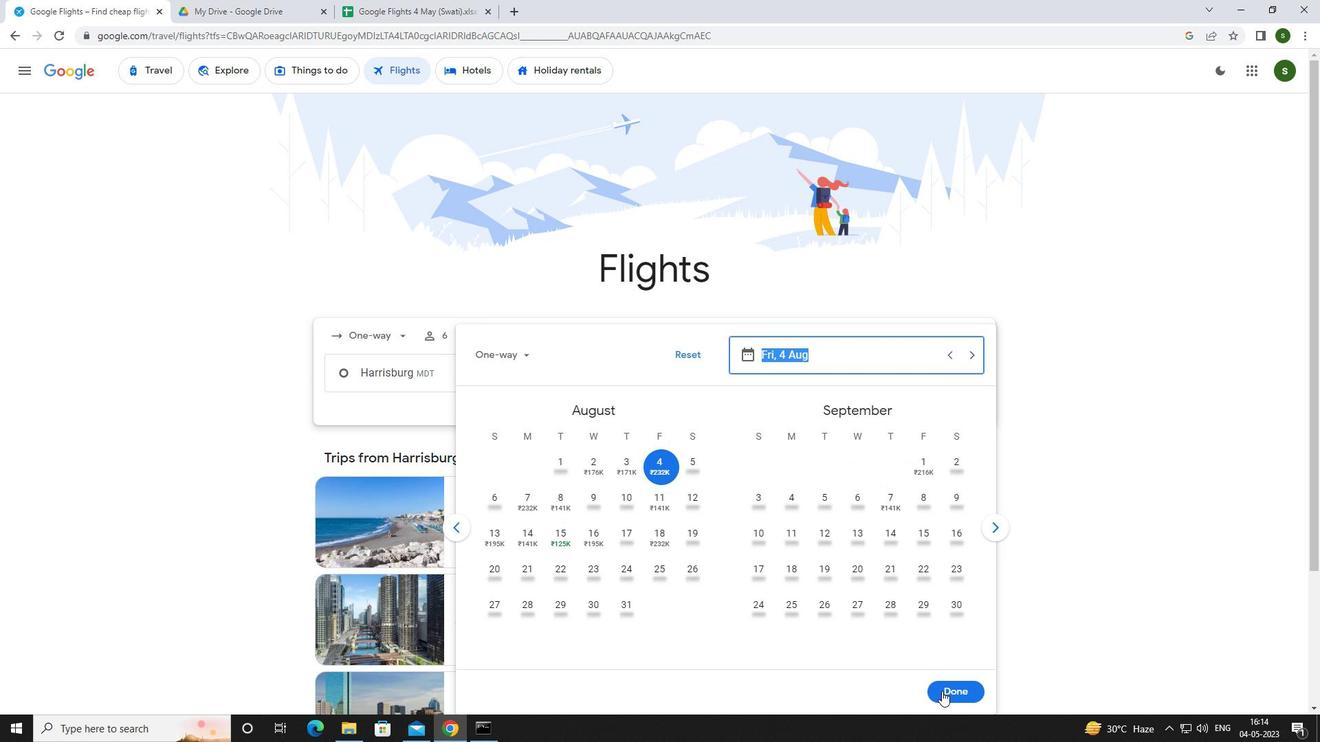 
Action: Mouse moved to (665, 430)
Screenshot: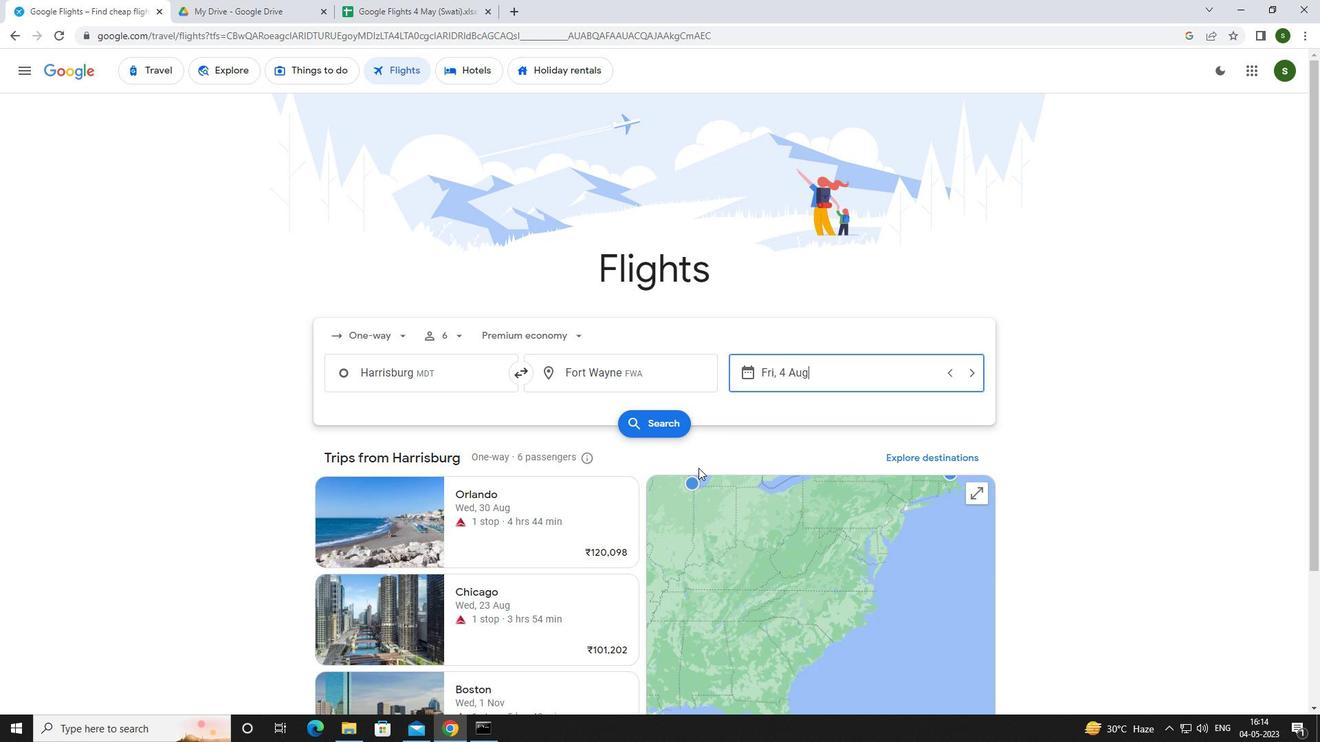 
Action: Mouse pressed left at (665, 430)
Screenshot: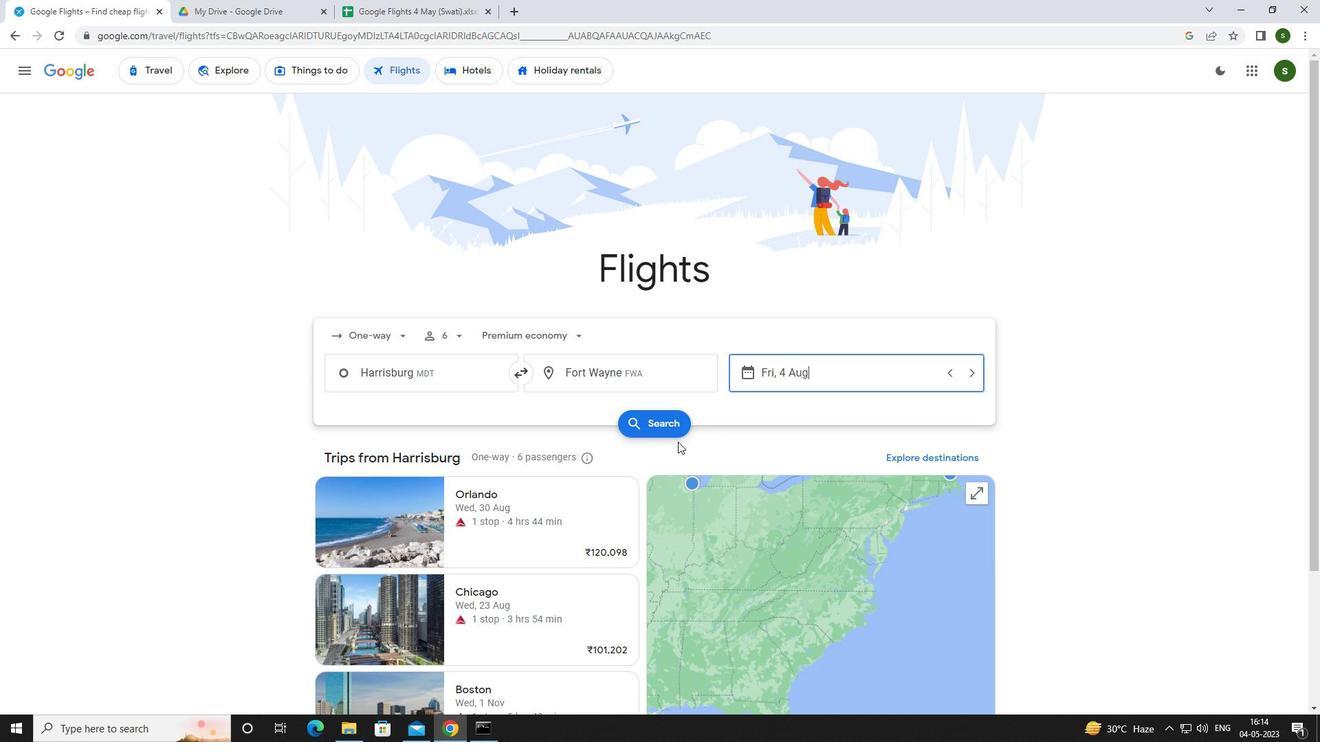 
Action: Mouse moved to (355, 195)
Screenshot: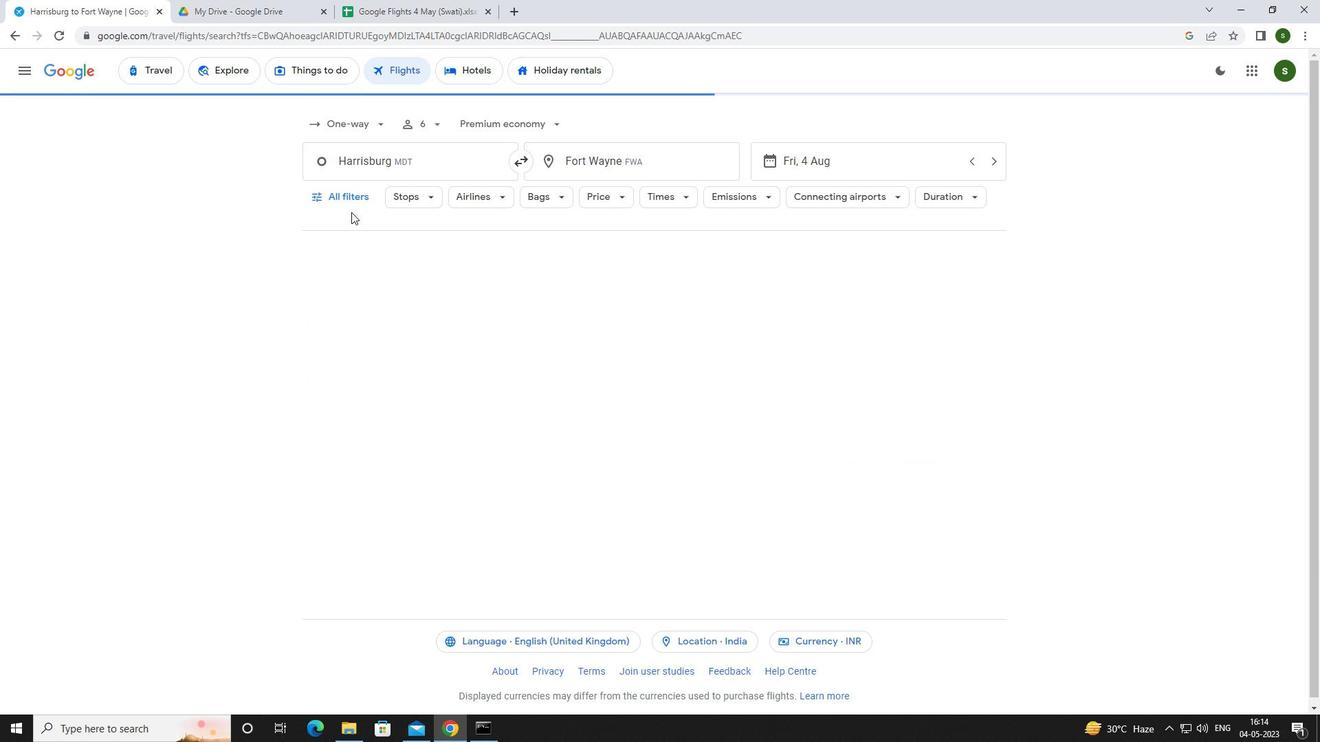 
Action: Mouse pressed left at (355, 195)
Screenshot: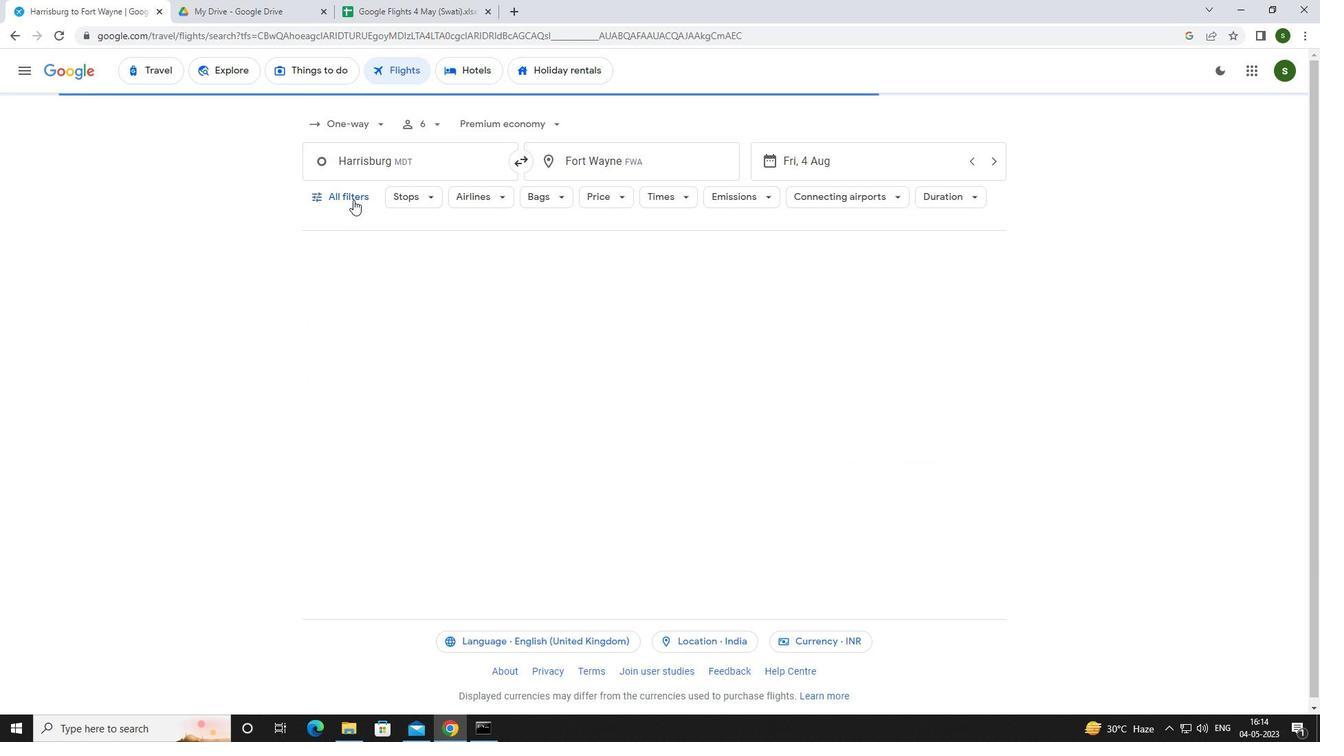 
Action: Mouse moved to (510, 495)
Screenshot: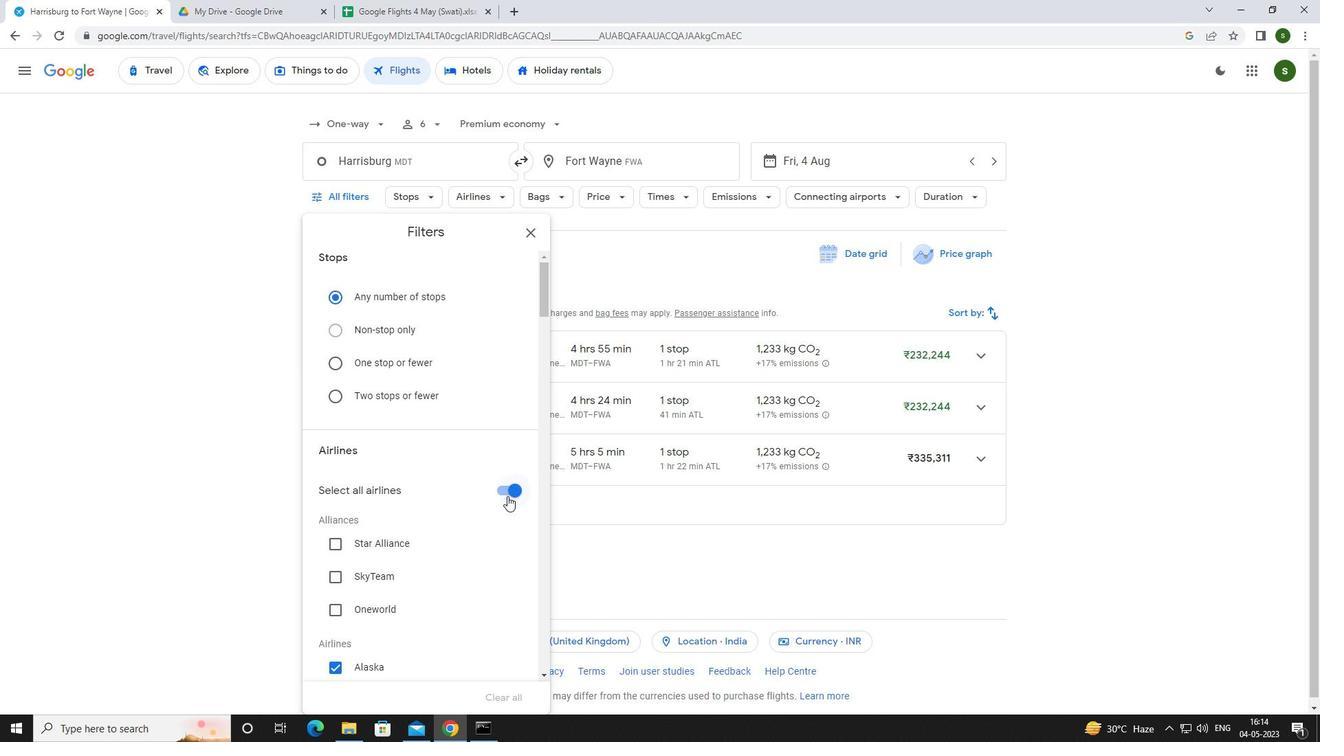 
Action: Mouse pressed left at (510, 495)
Screenshot: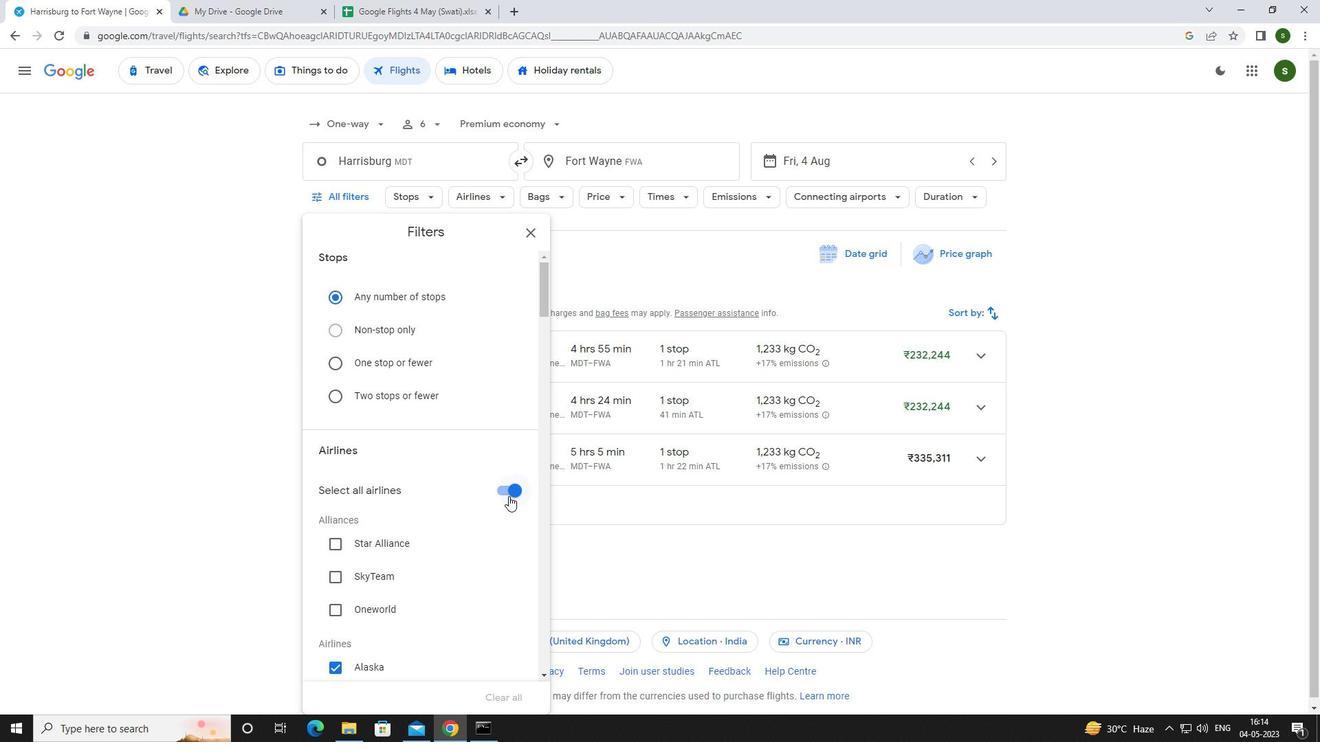 
Action: Mouse moved to (459, 443)
Screenshot: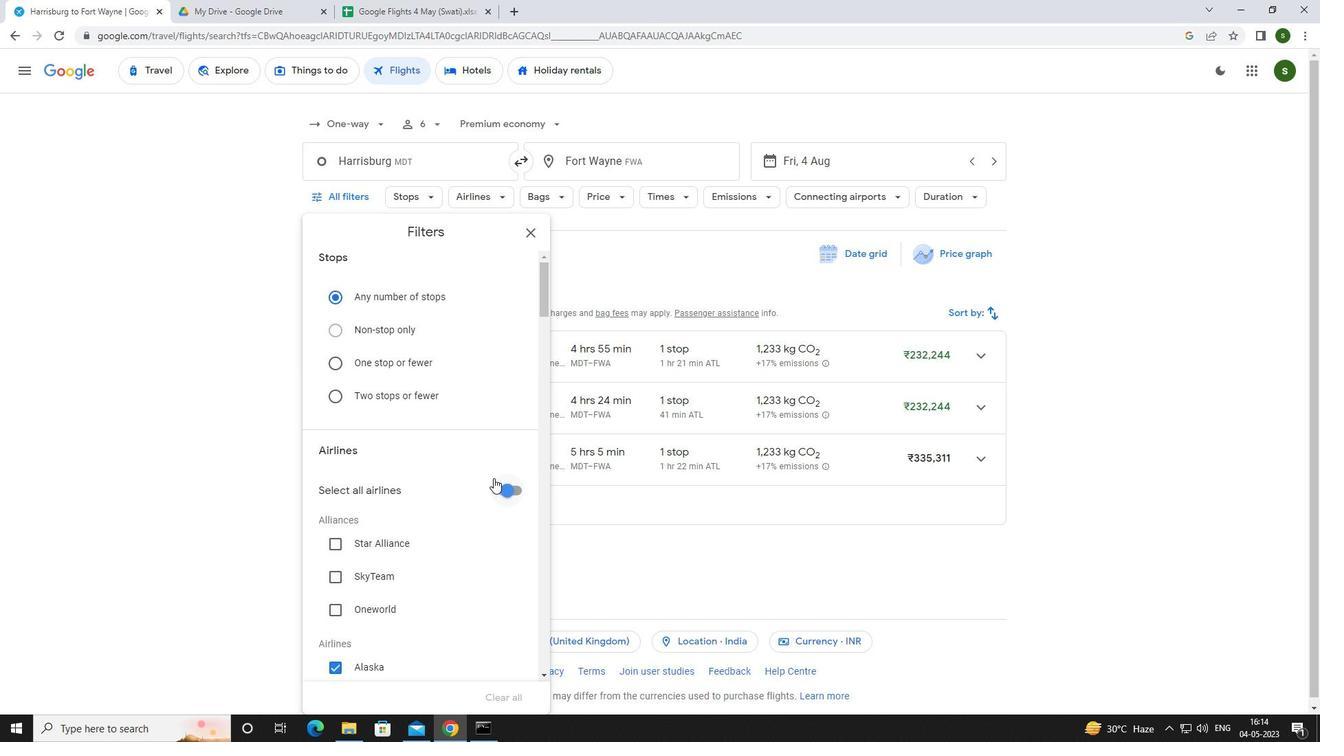 
Action: Mouse scrolled (459, 442) with delta (0, 0)
Screenshot: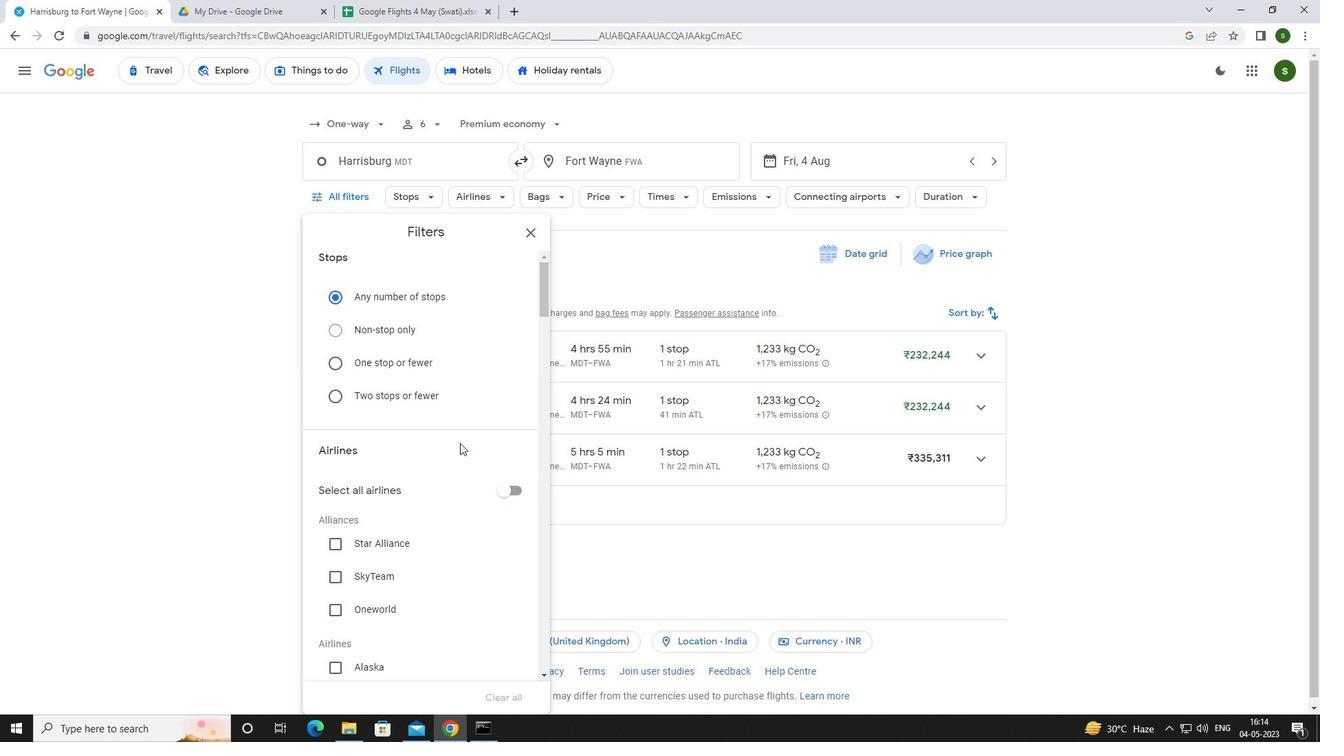 
Action: Mouse scrolled (459, 442) with delta (0, 0)
Screenshot: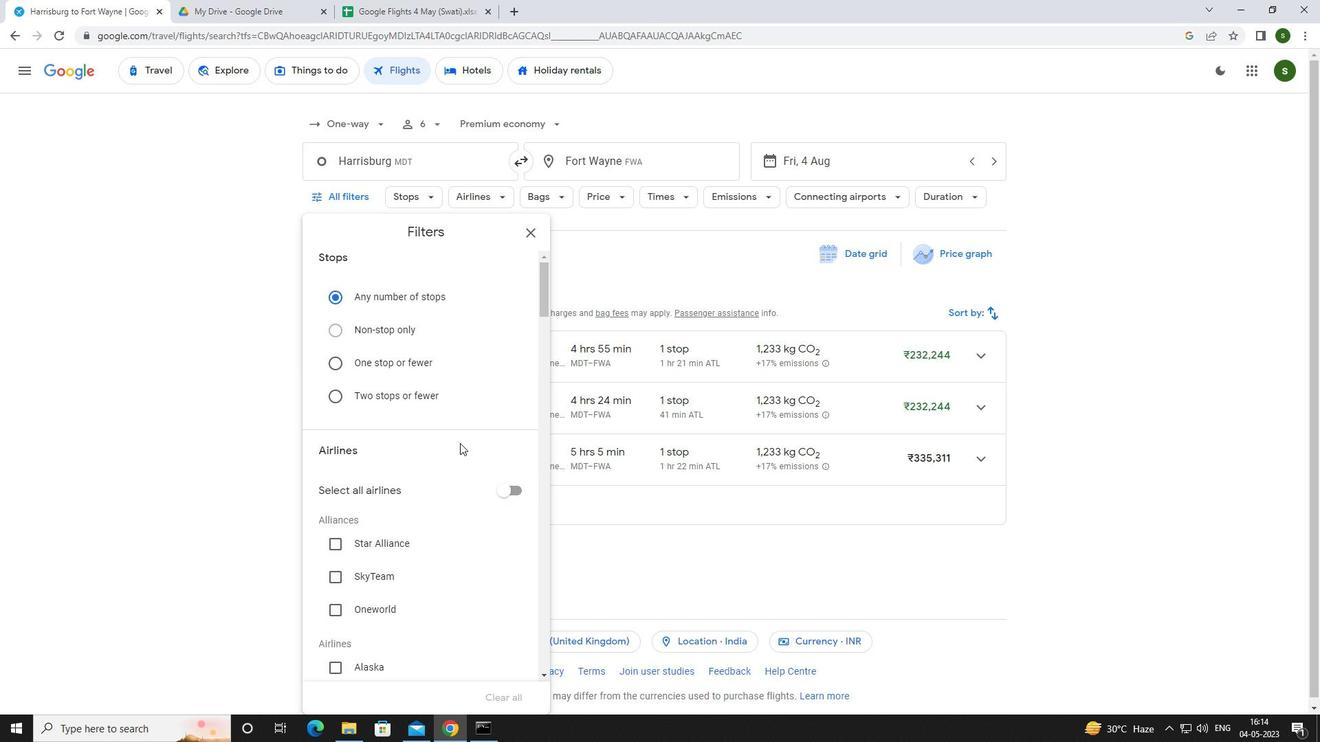 
Action: Mouse scrolled (459, 442) with delta (0, 0)
Screenshot: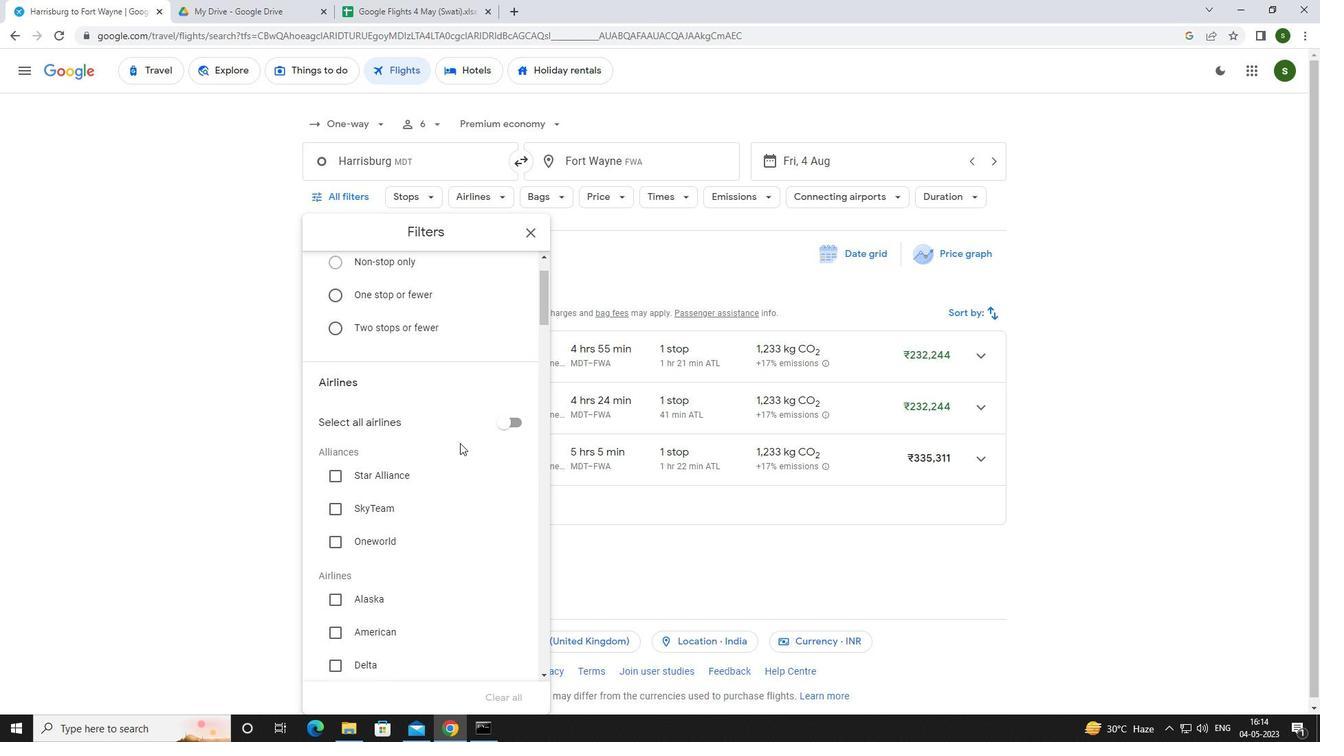 
Action: Mouse scrolled (459, 442) with delta (0, 0)
Screenshot: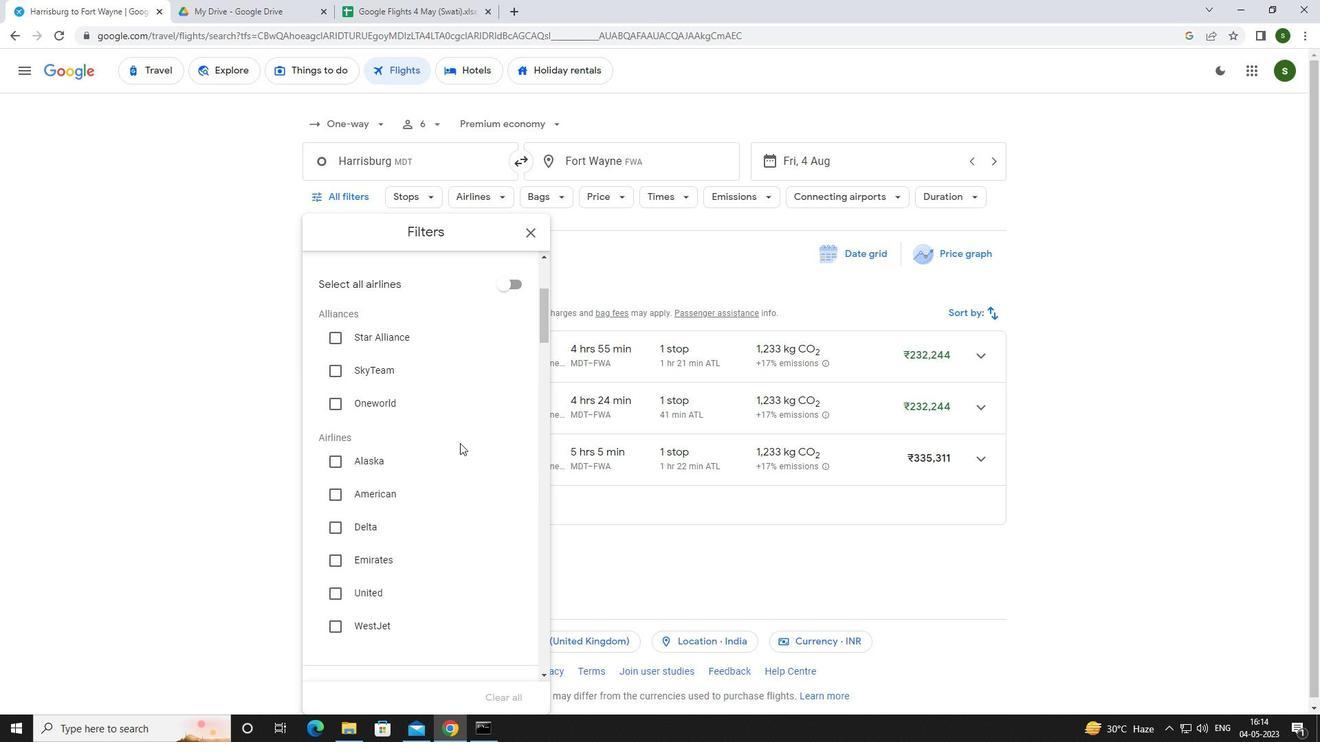 
Action: Mouse scrolled (459, 442) with delta (0, 0)
Screenshot: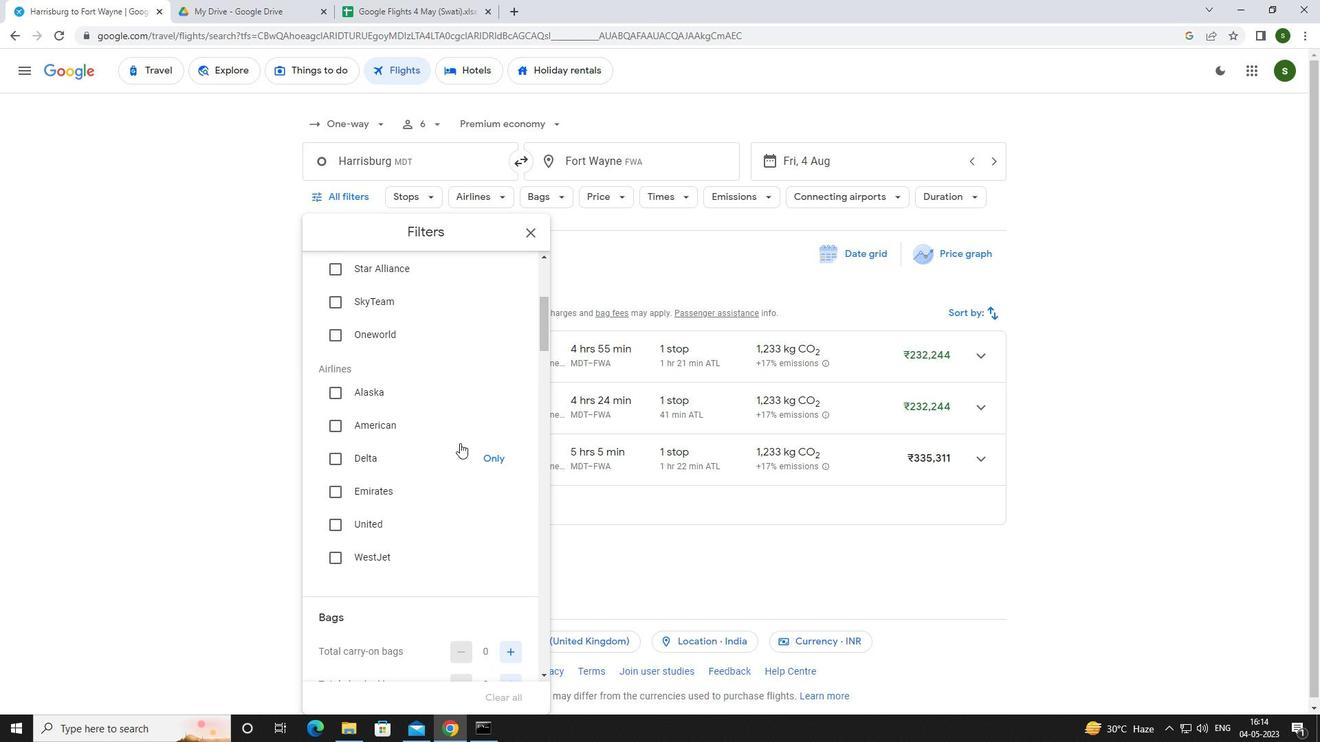 
Action: Mouse scrolled (459, 442) with delta (0, 0)
Screenshot: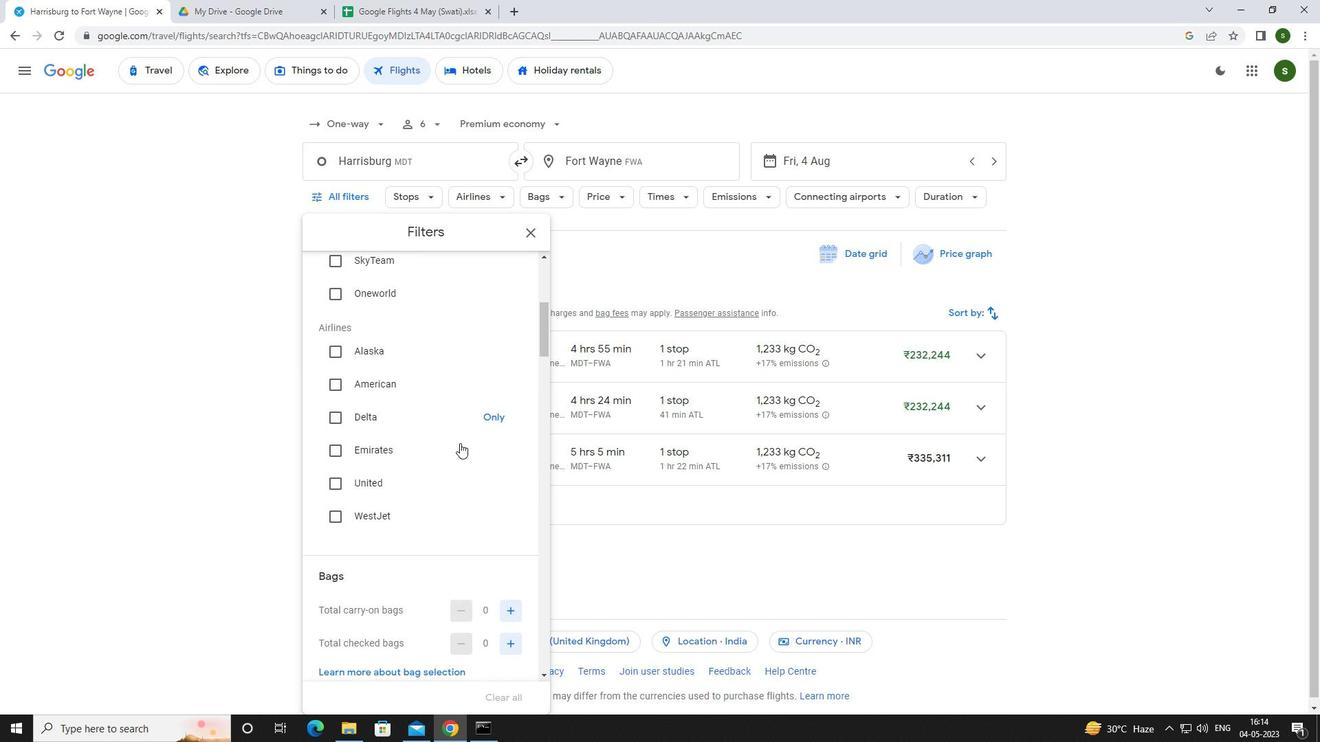 
Action: Mouse scrolled (459, 442) with delta (0, 0)
Screenshot: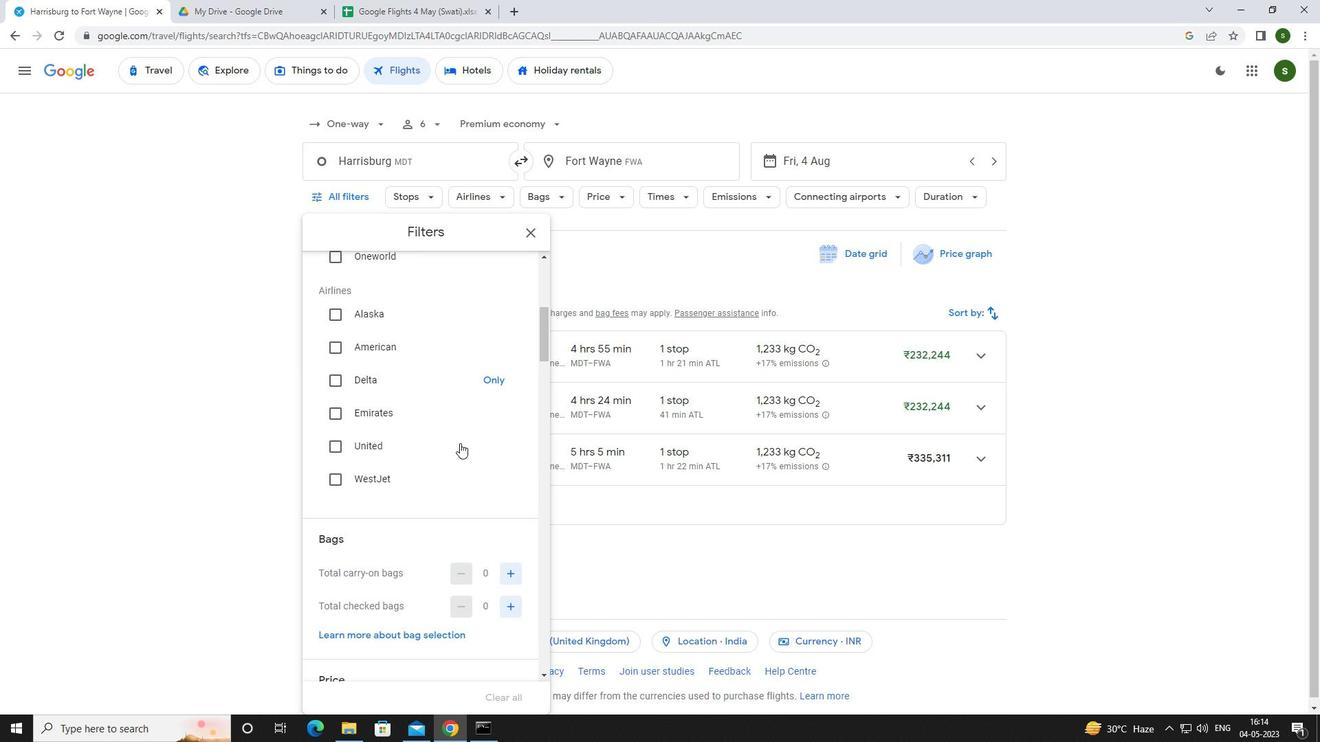 
Action: Mouse scrolled (459, 442) with delta (0, 0)
Screenshot: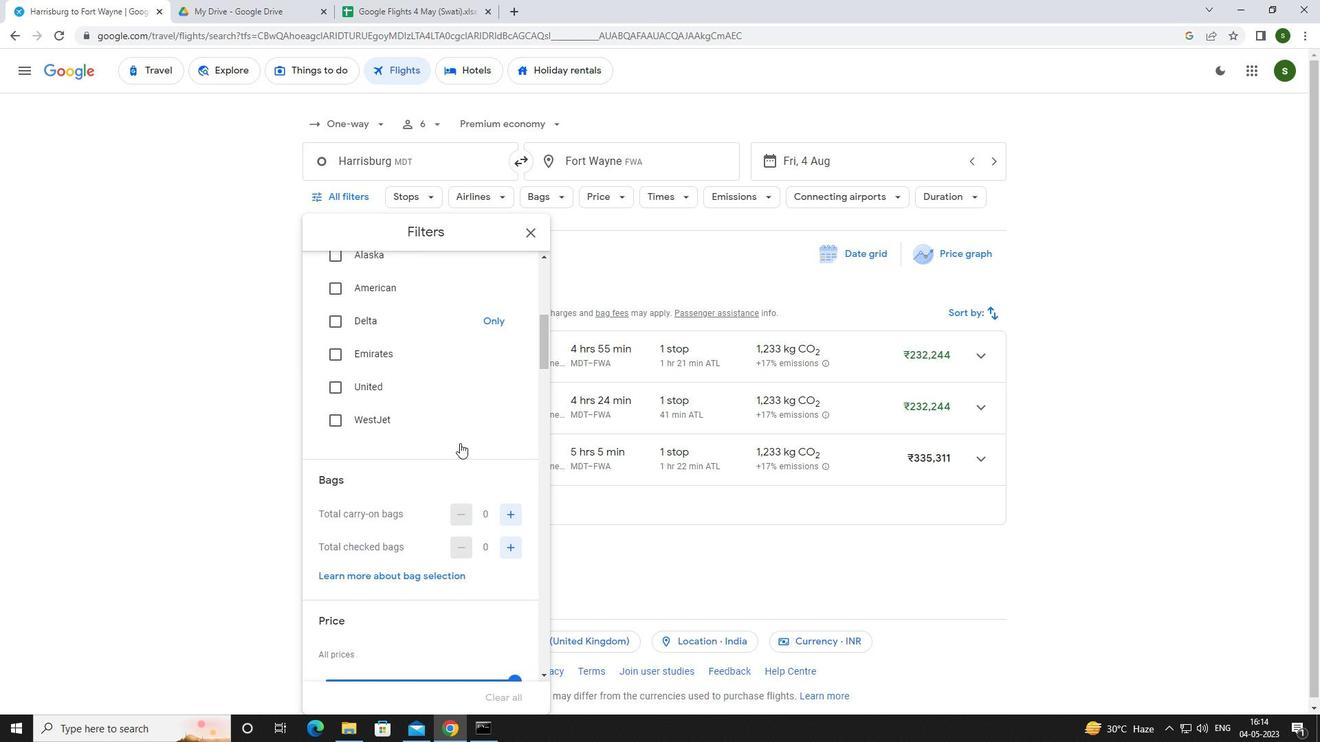 
Action: Mouse scrolled (459, 442) with delta (0, 0)
Screenshot: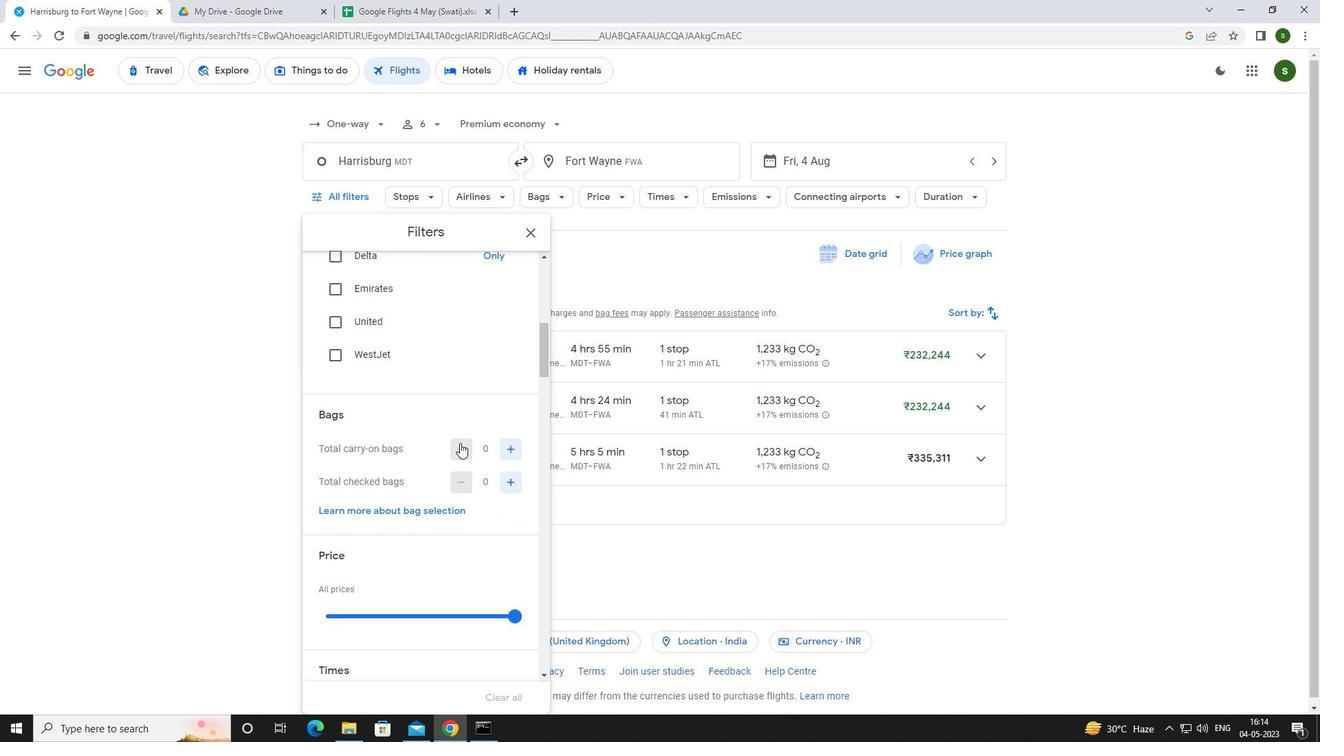 
Action: Mouse moved to (512, 471)
Screenshot: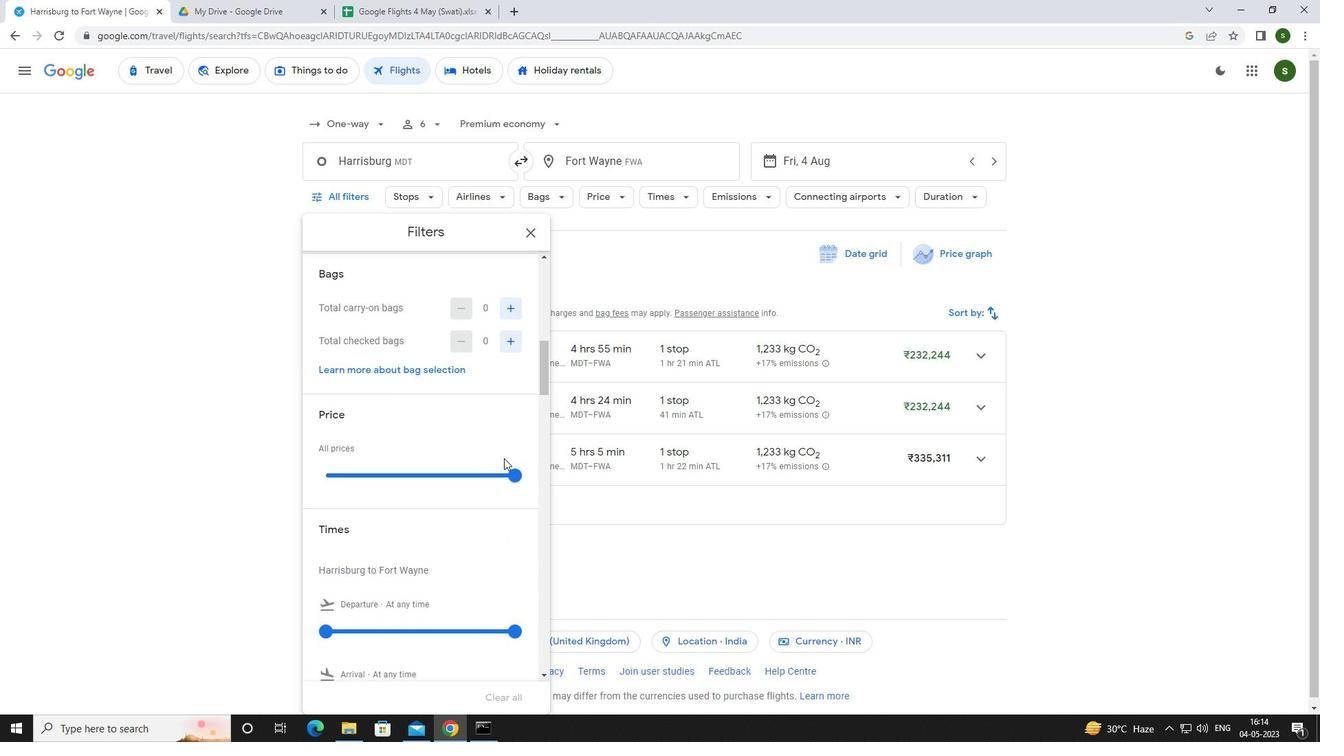 
Action: Mouse pressed left at (512, 471)
Screenshot: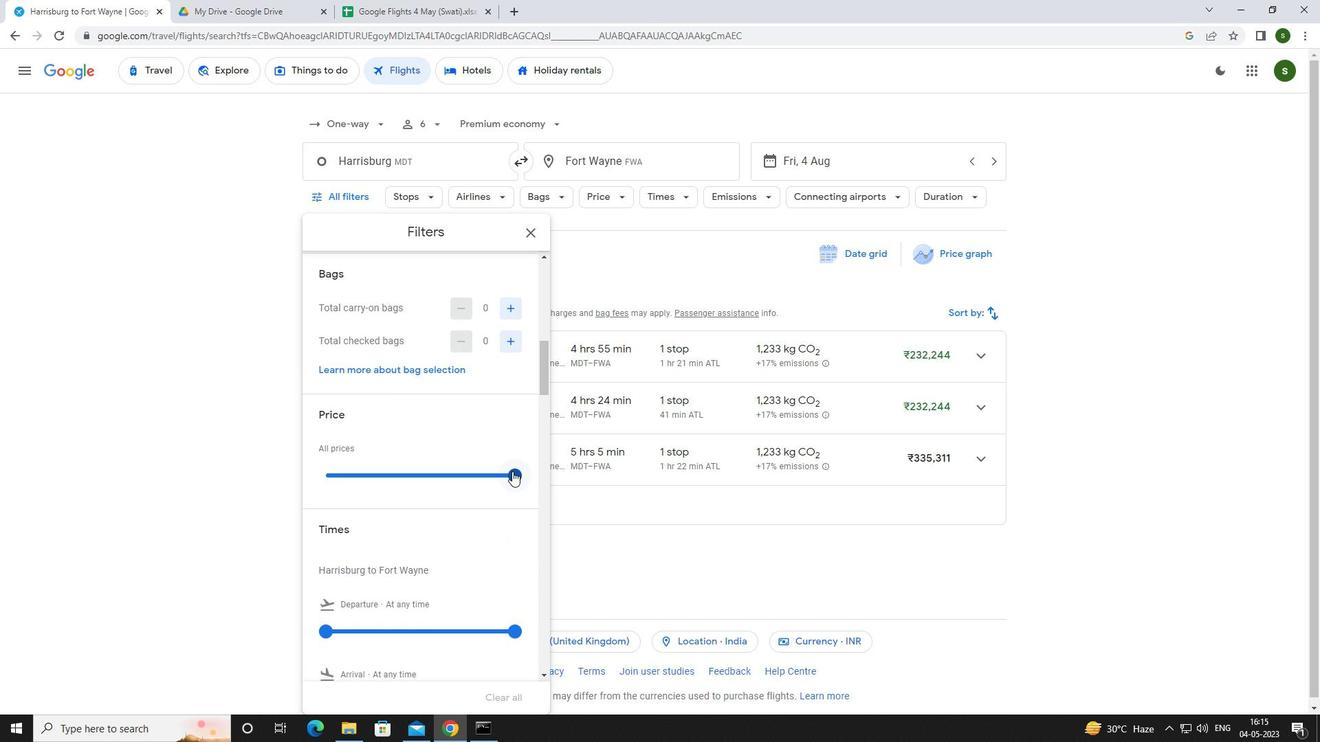 
Action: Mouse moved to (324, 484)
Screenshot: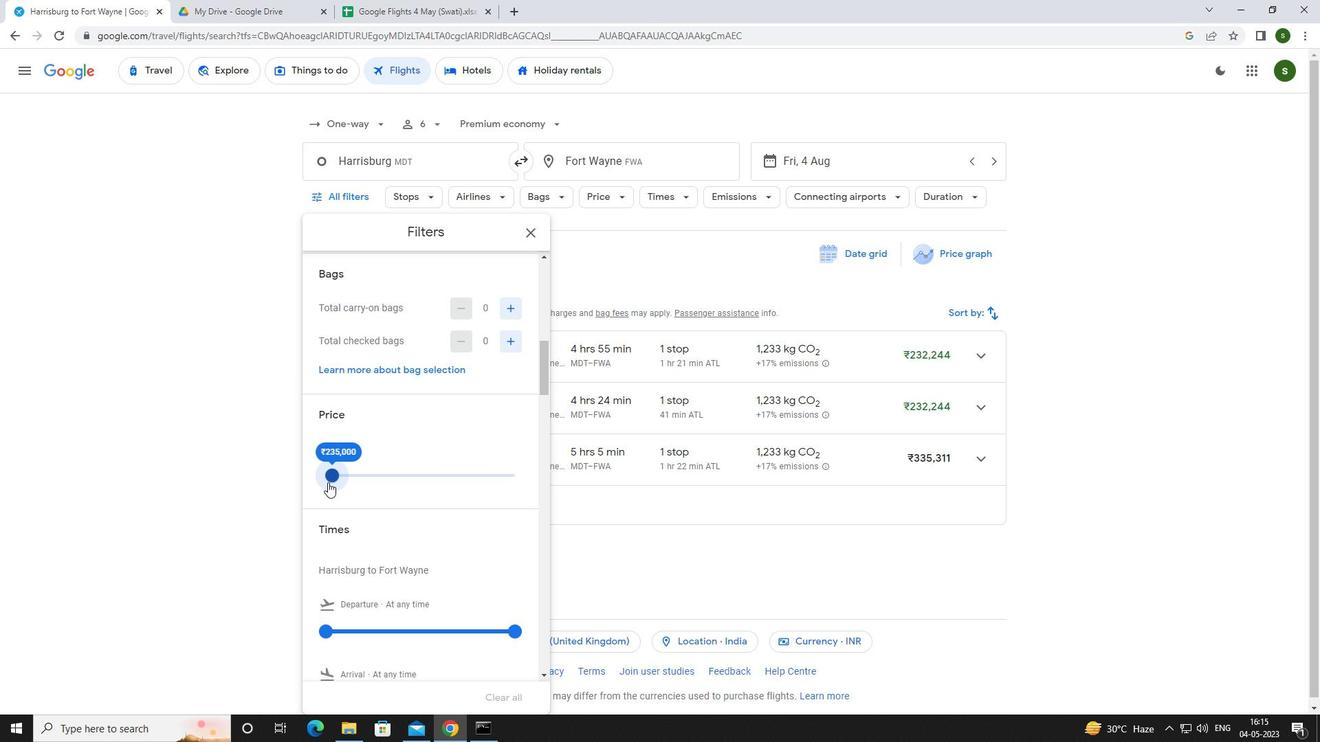 
Action: Mouse scrolled (324, 483) with delta (0, 0)
Screenshot: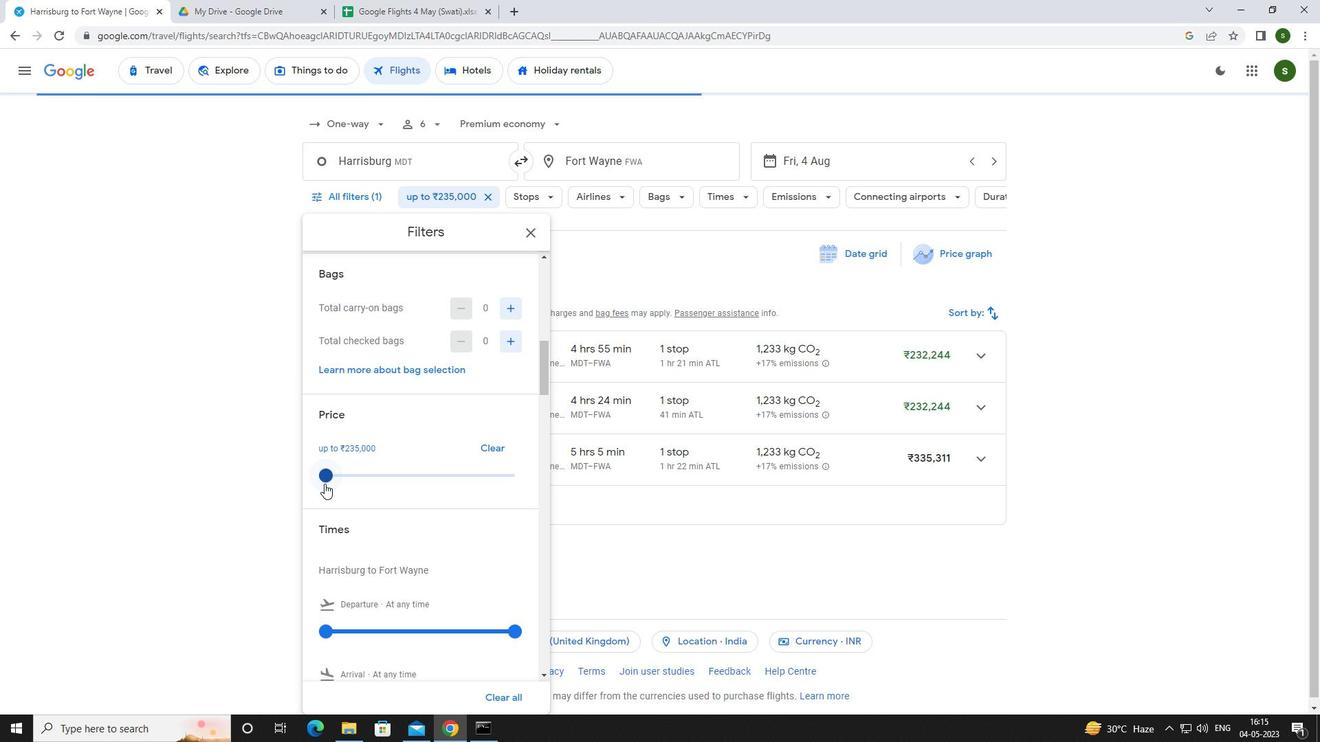
Action: Mouse scrolled (324, 483) with delta (0, 0)
Screenshot: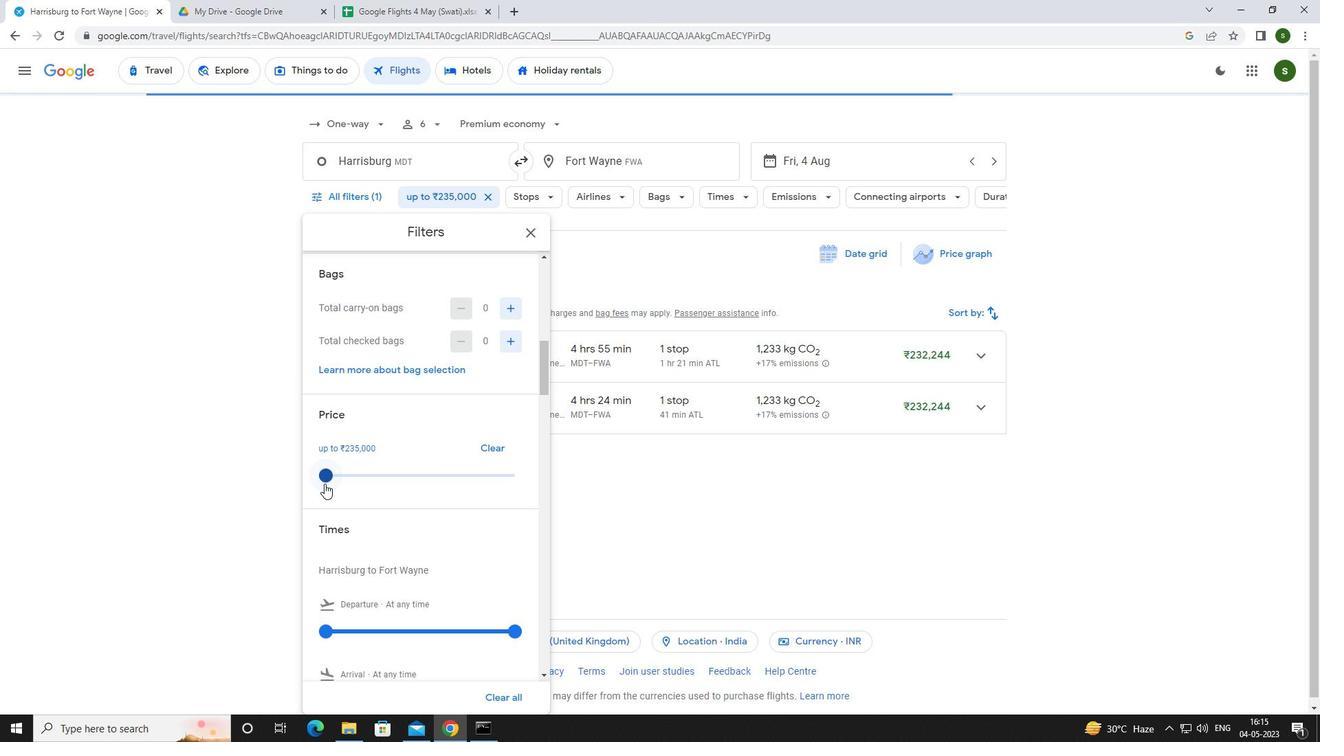 
Action: Mouse moved to (325, 492)
Screenshot: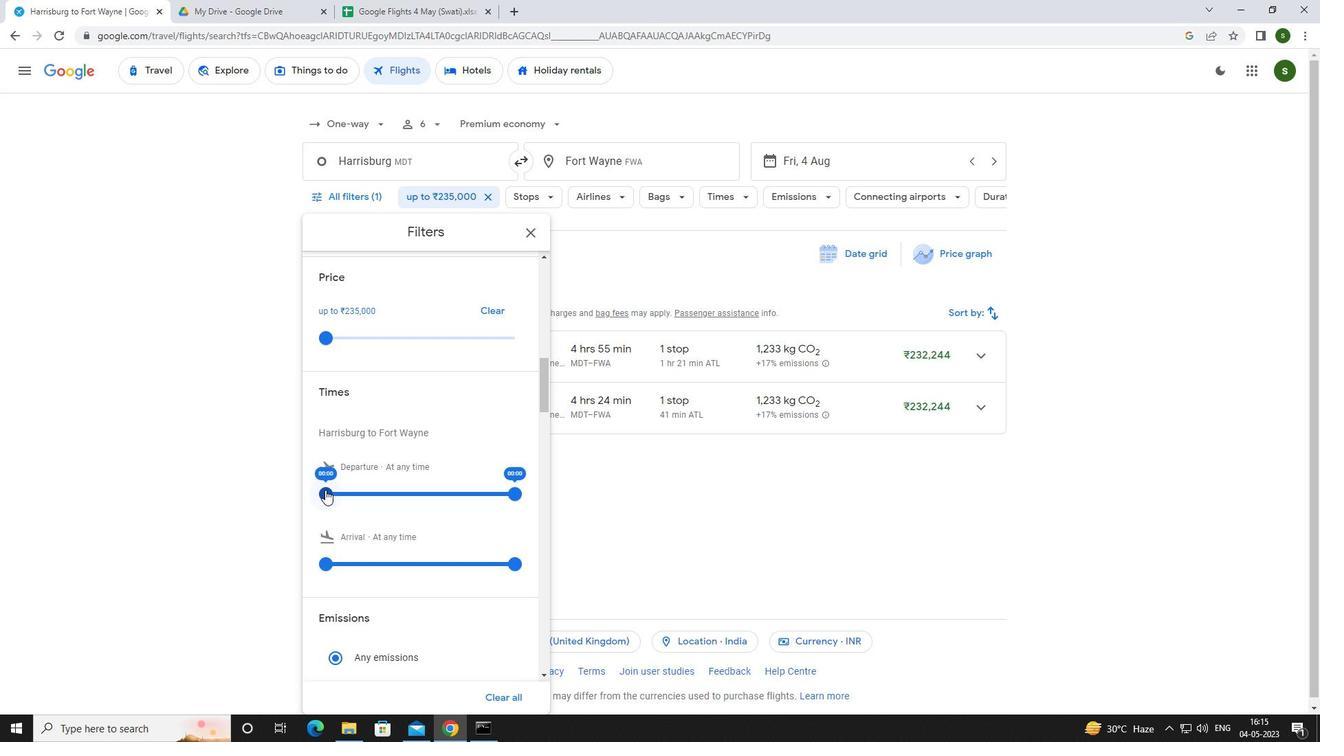 
Action: Mouse pressed left at (325, 492)
Screenshot: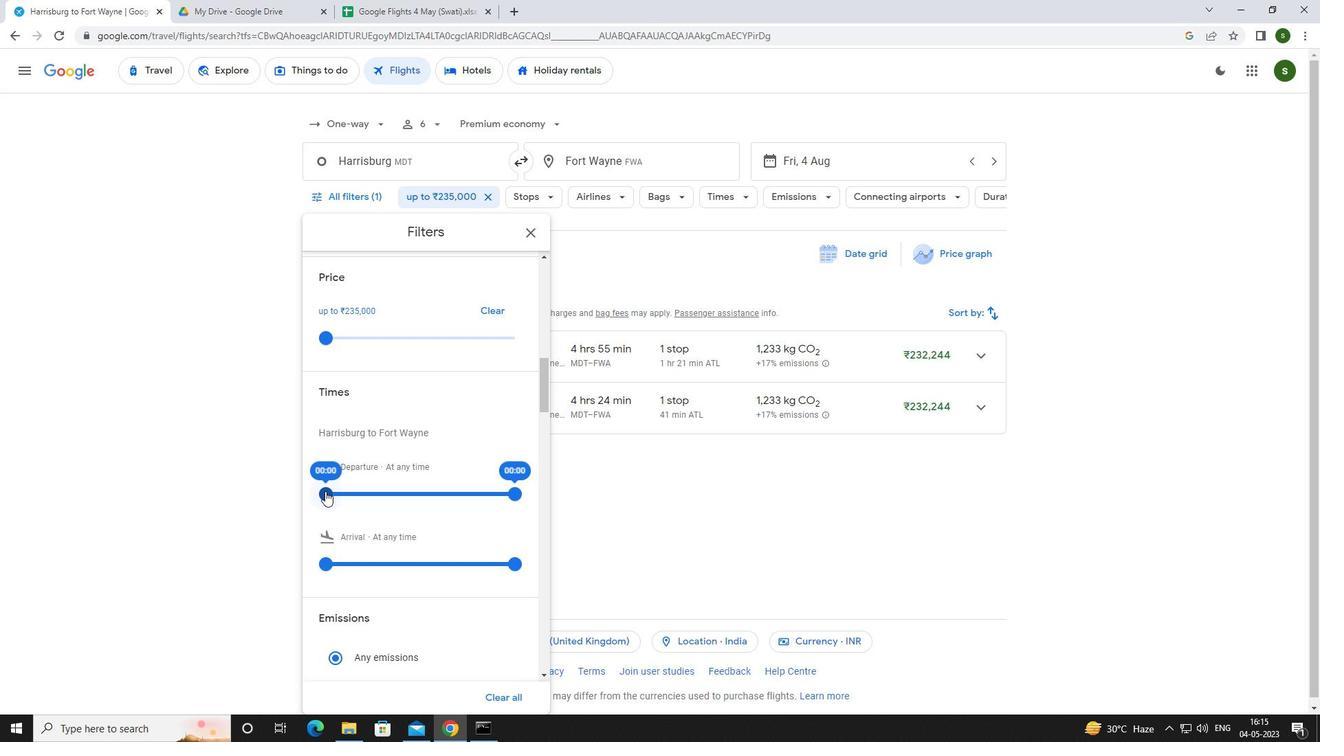 
Action: Mouse moved to (594, 523)
Screenshot: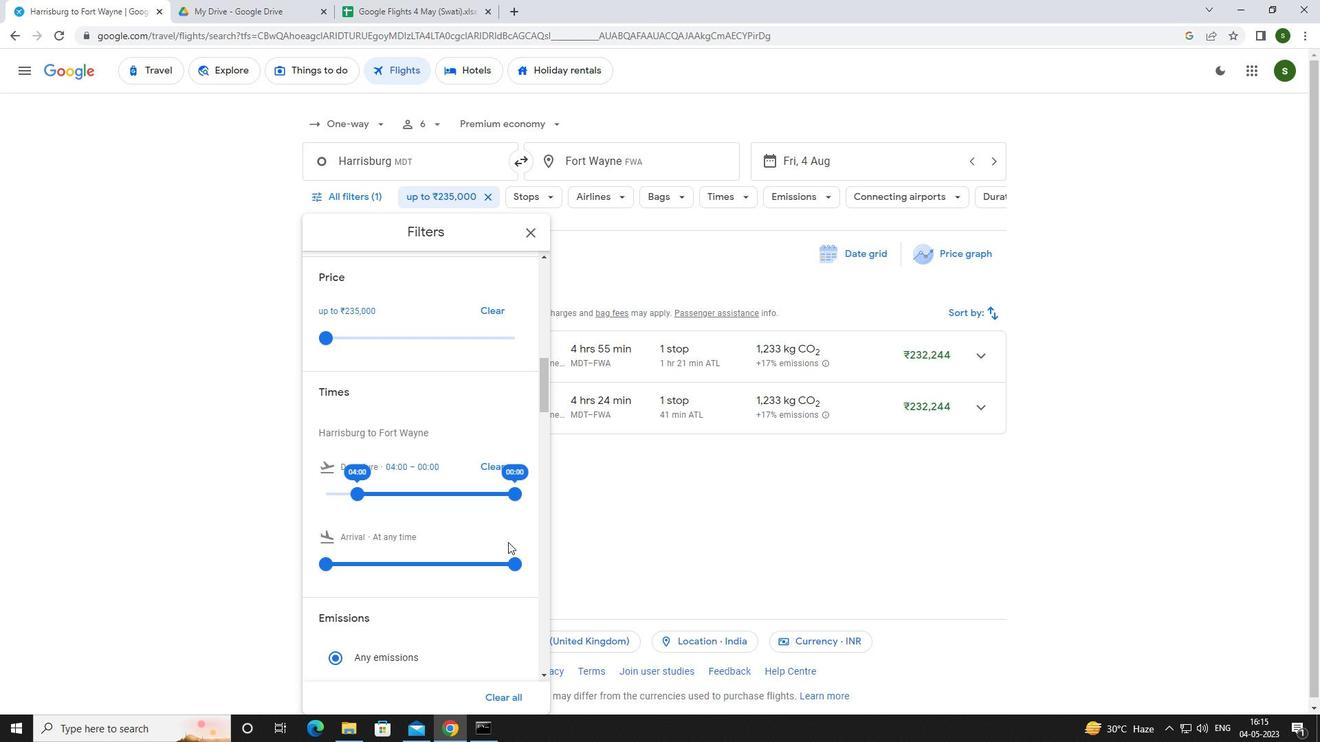 
Action: Mouse pressed left at (594, 523)
Screenshot: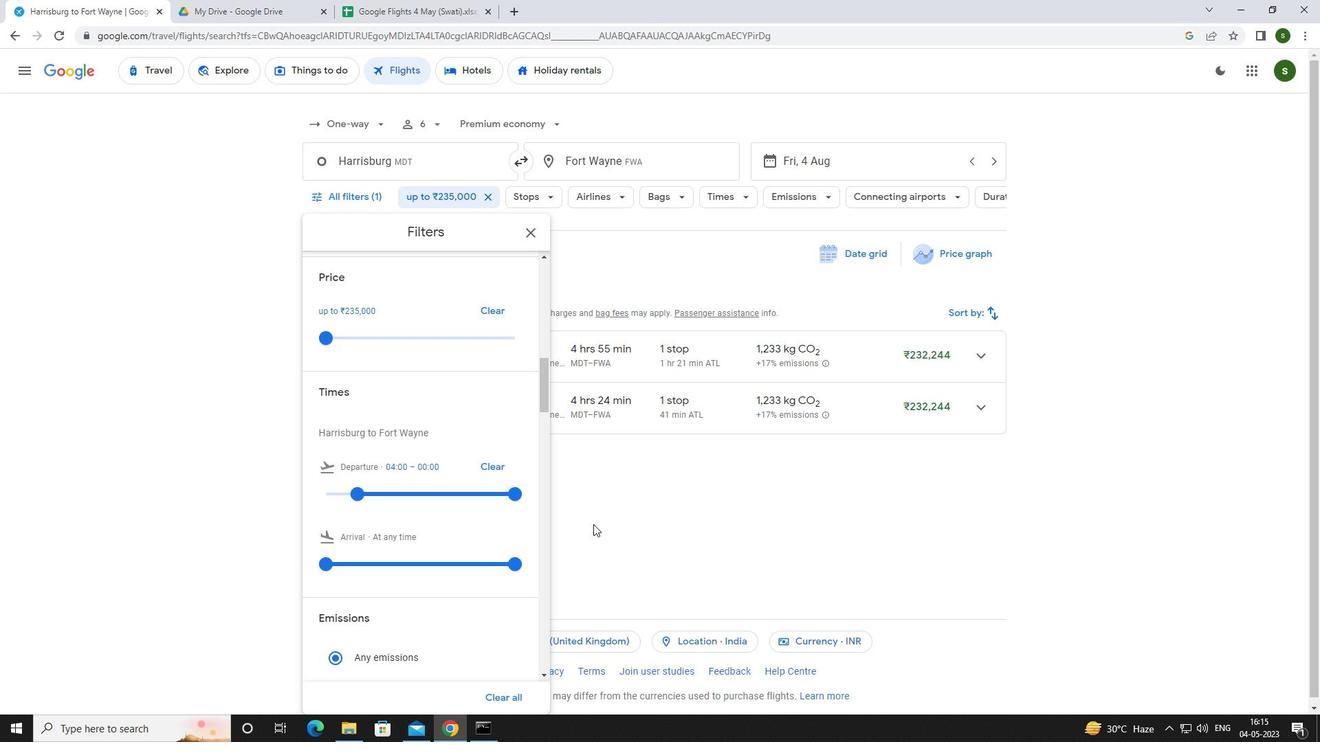 
Action: Mouse moved to (594, 523)
Screenshot: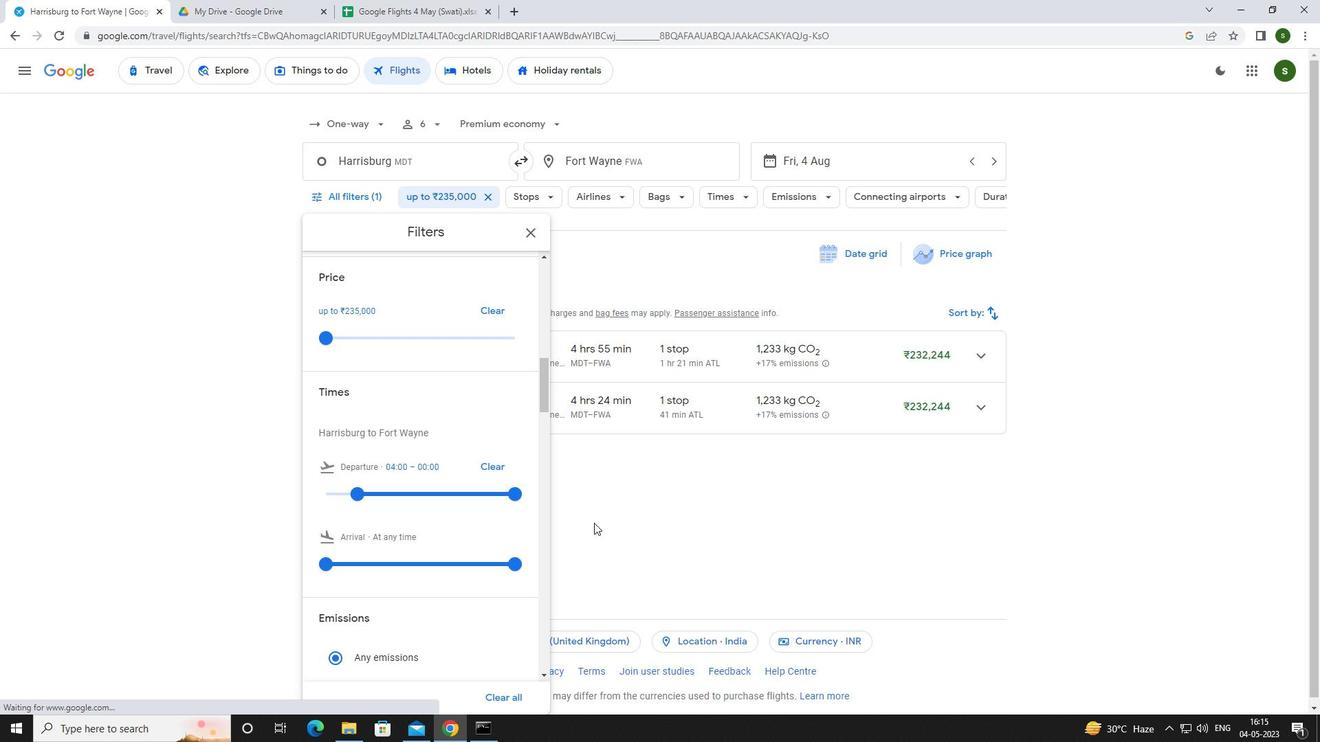 
